 Task: Add the task  Create a new online platform for online cooking classes to the section Feature Flagging Sprint in the project AutoDesk and add a Due Date to the respective task as 2024/05/15
Action: Mouse moved to (1158, 450)
Screenshot: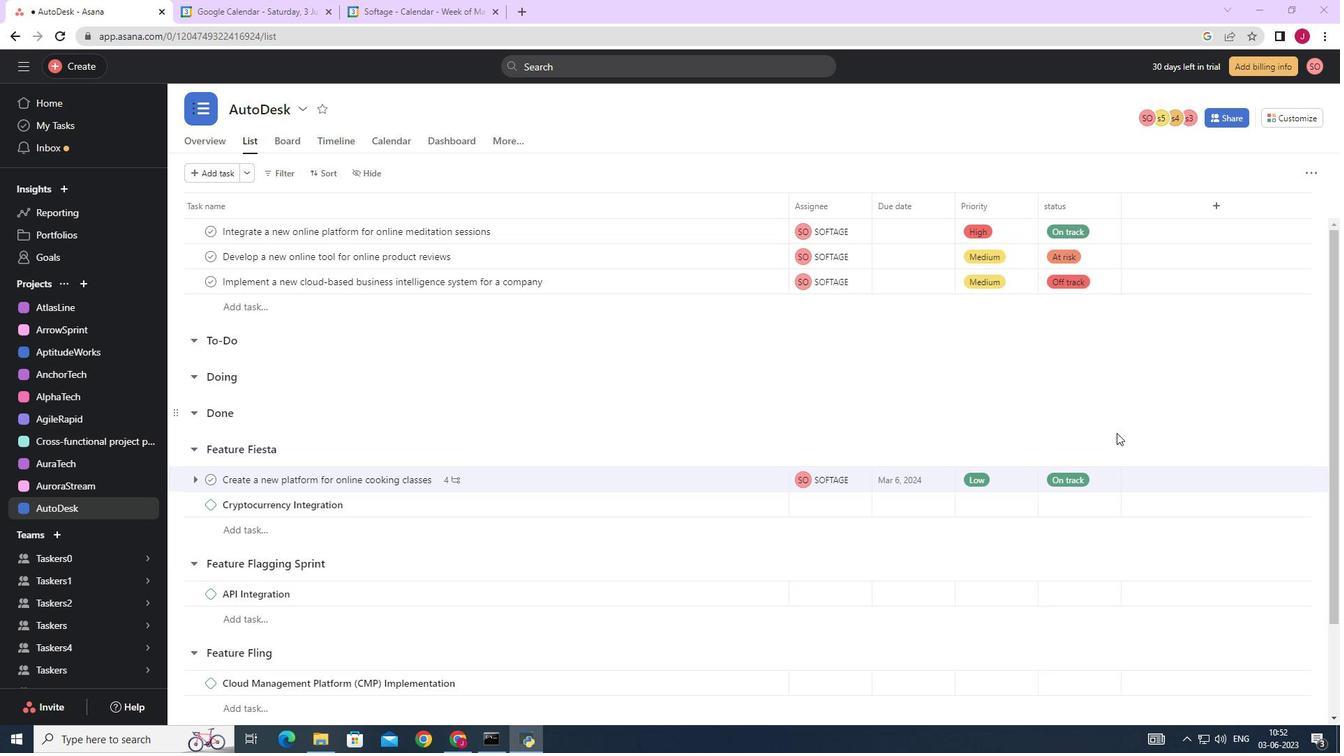 
Action: Mouse scrolled (1158, 449) with delta (0, 0)
Screenshot: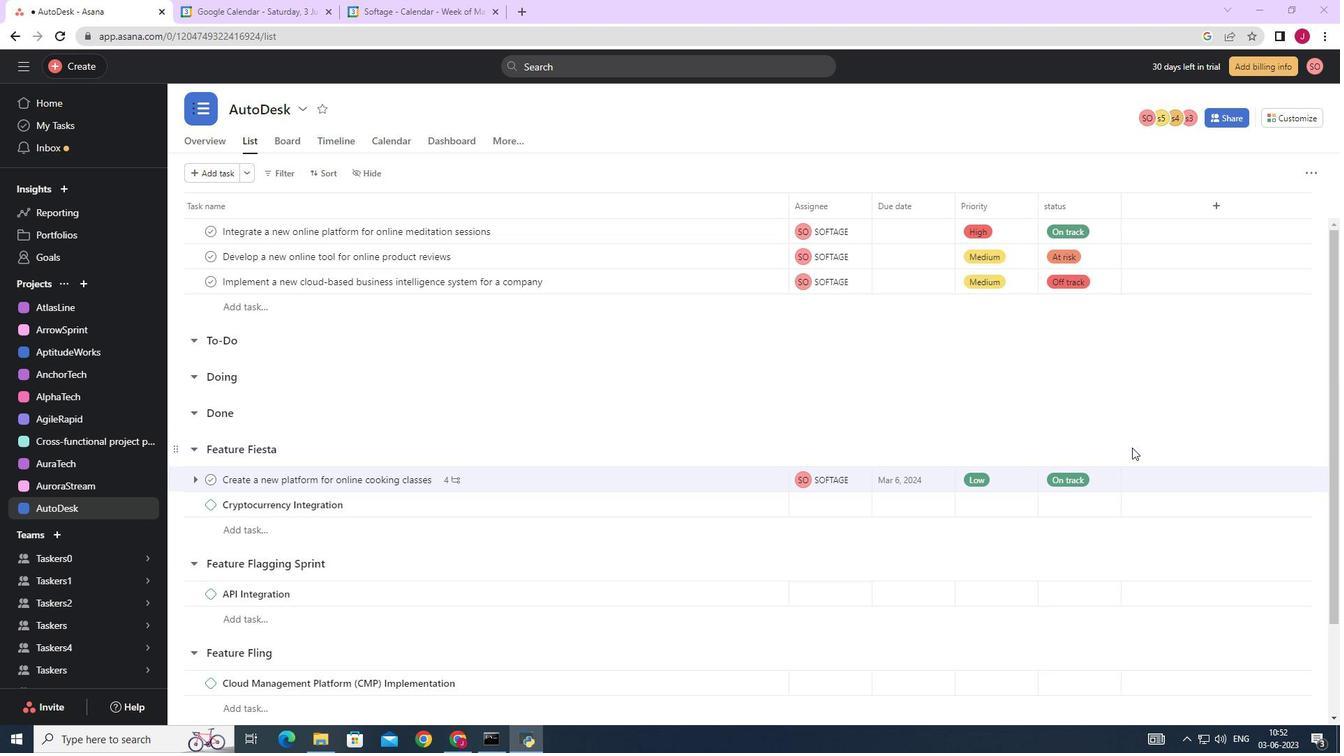 
Action: Mouse moved to (1158, 450)
Screenshot: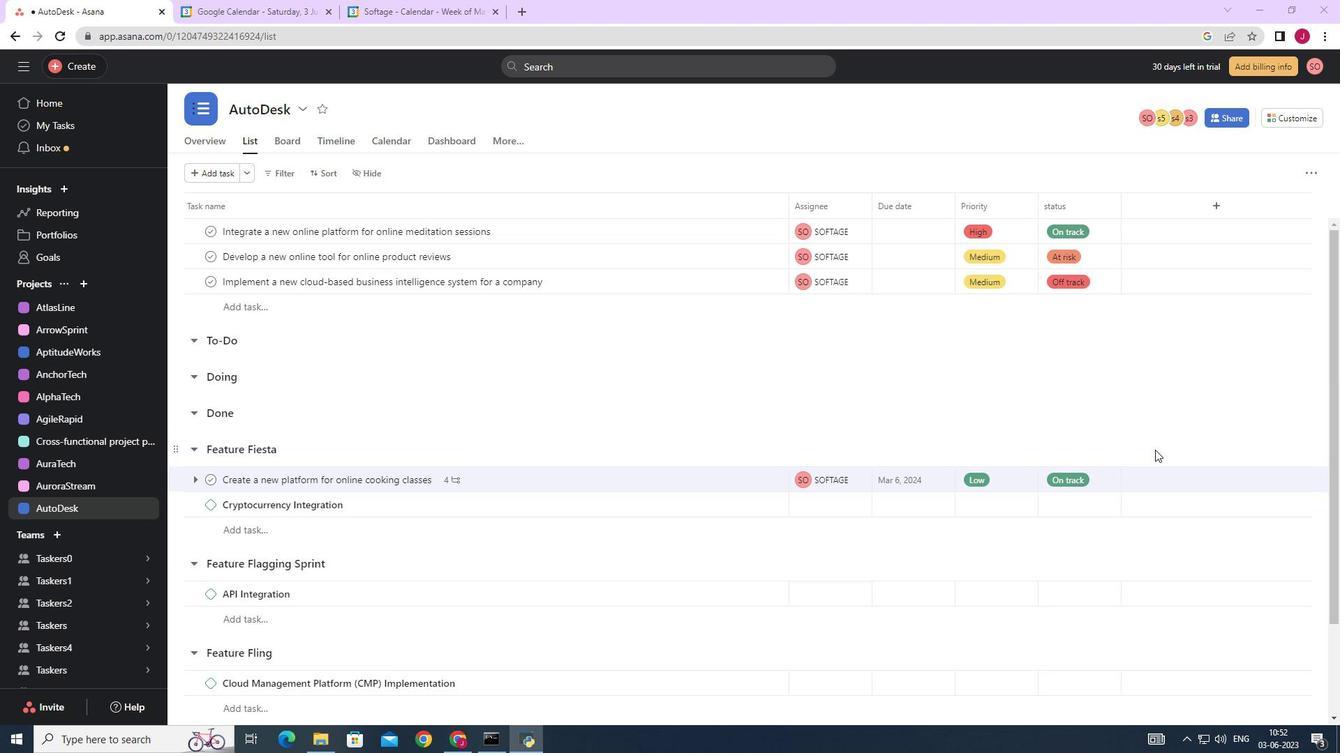 
Action: Mouse scrolled (1158, 449) with delta (0, 0)
Screenshot: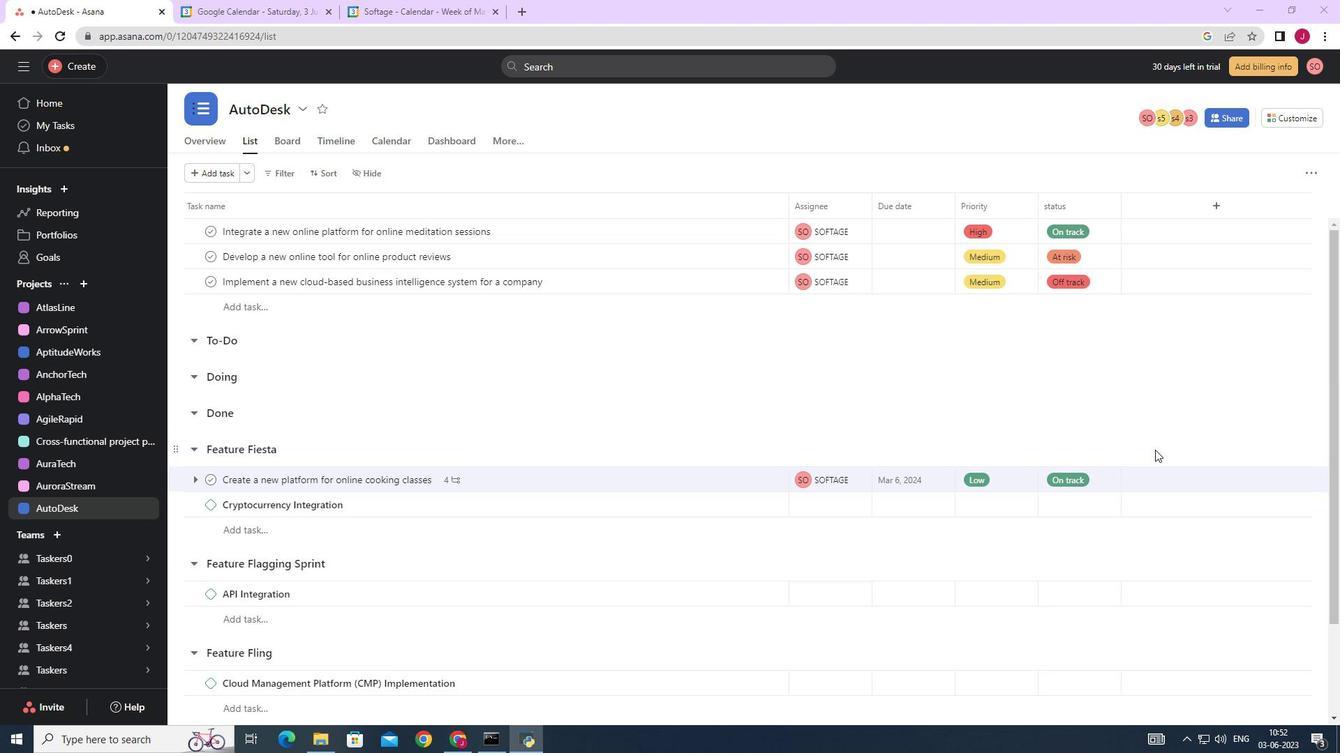 
Action: Mouse moved to (1148, 448)
Screenshot: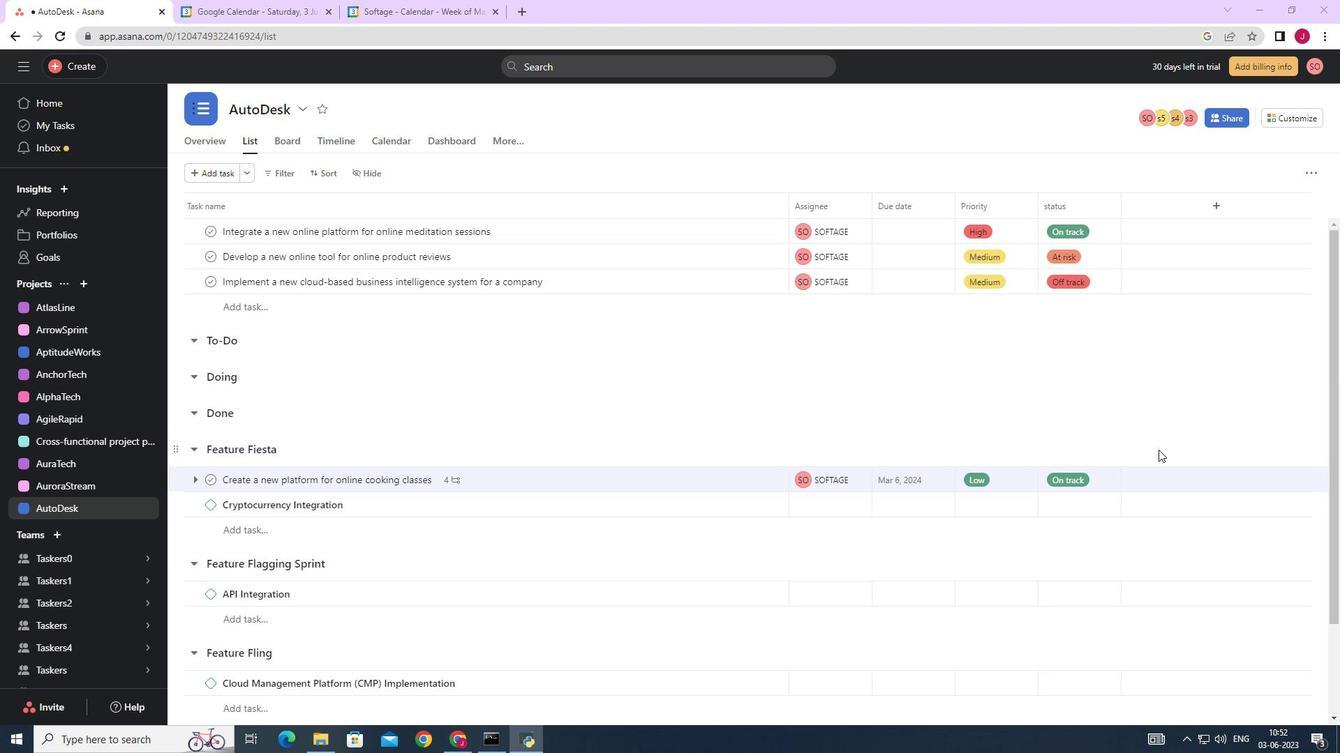 
Action: Mouse scrolled (1150, 448) with delta (0, 0)
Screenshot: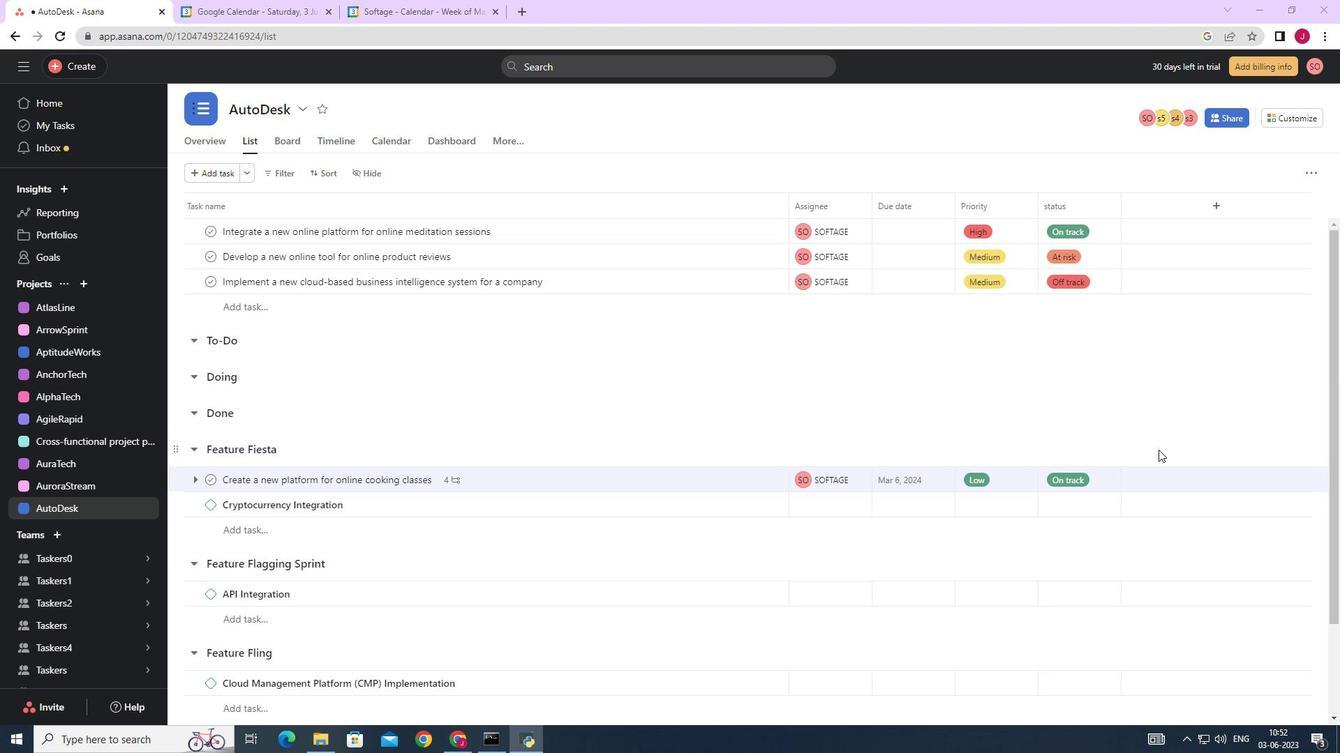 
Action: Mouse moved to (976, 423)
Screenshot: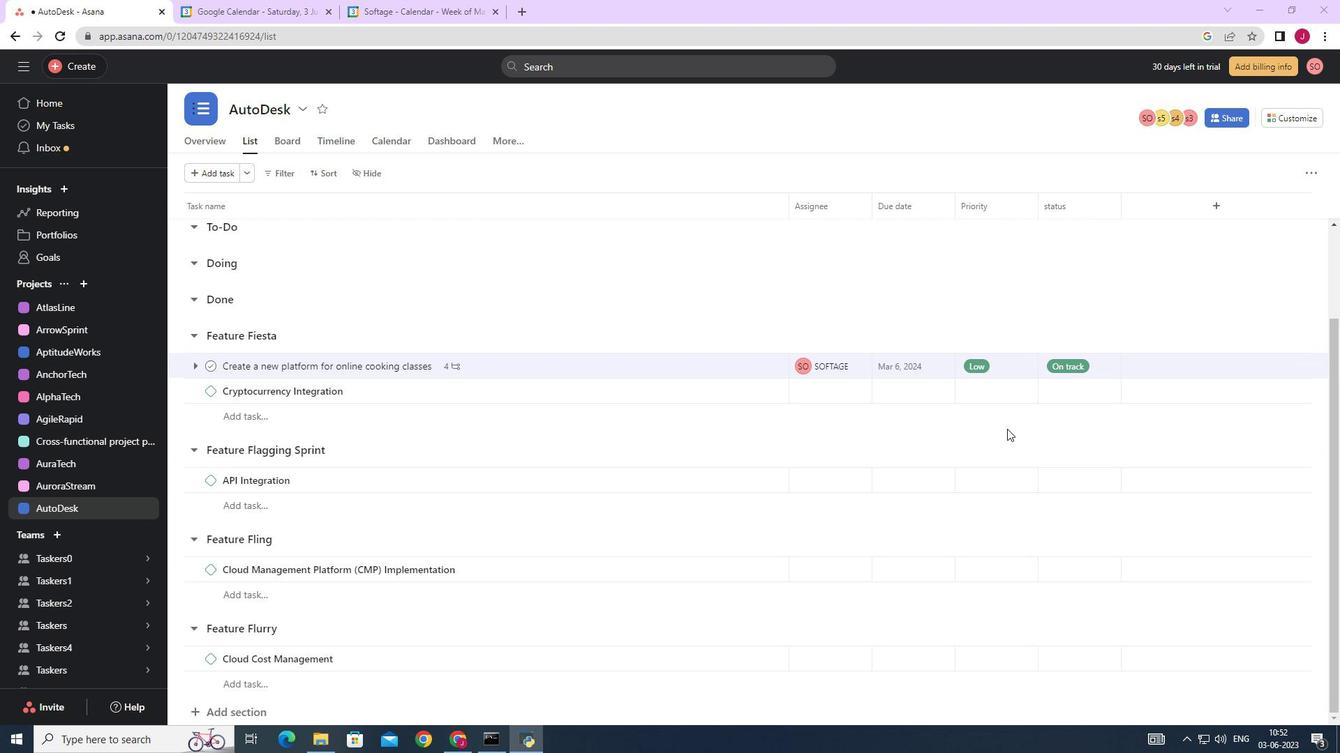 
Action: Mouse scrolled (976, 424) with delta (0, 0)
Screenshot: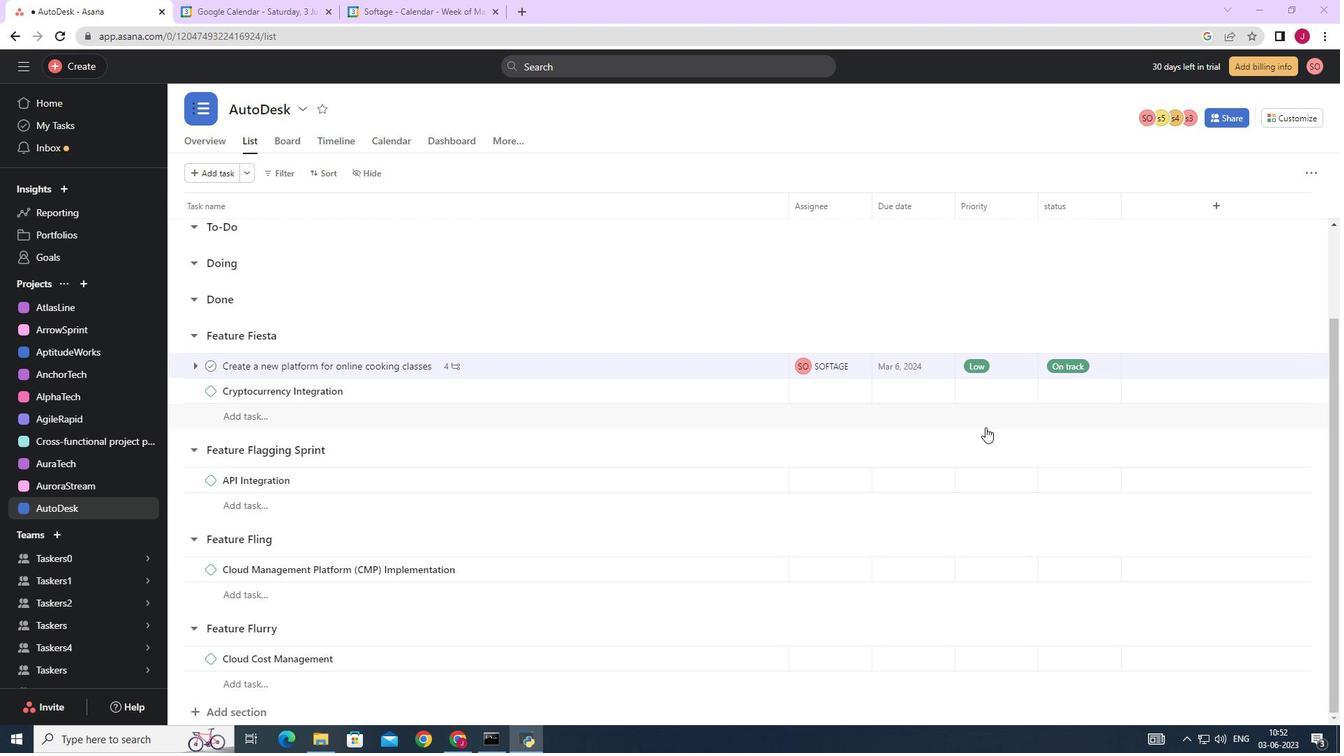 
Action: Mouse moved to (975, 423)
Screenshot: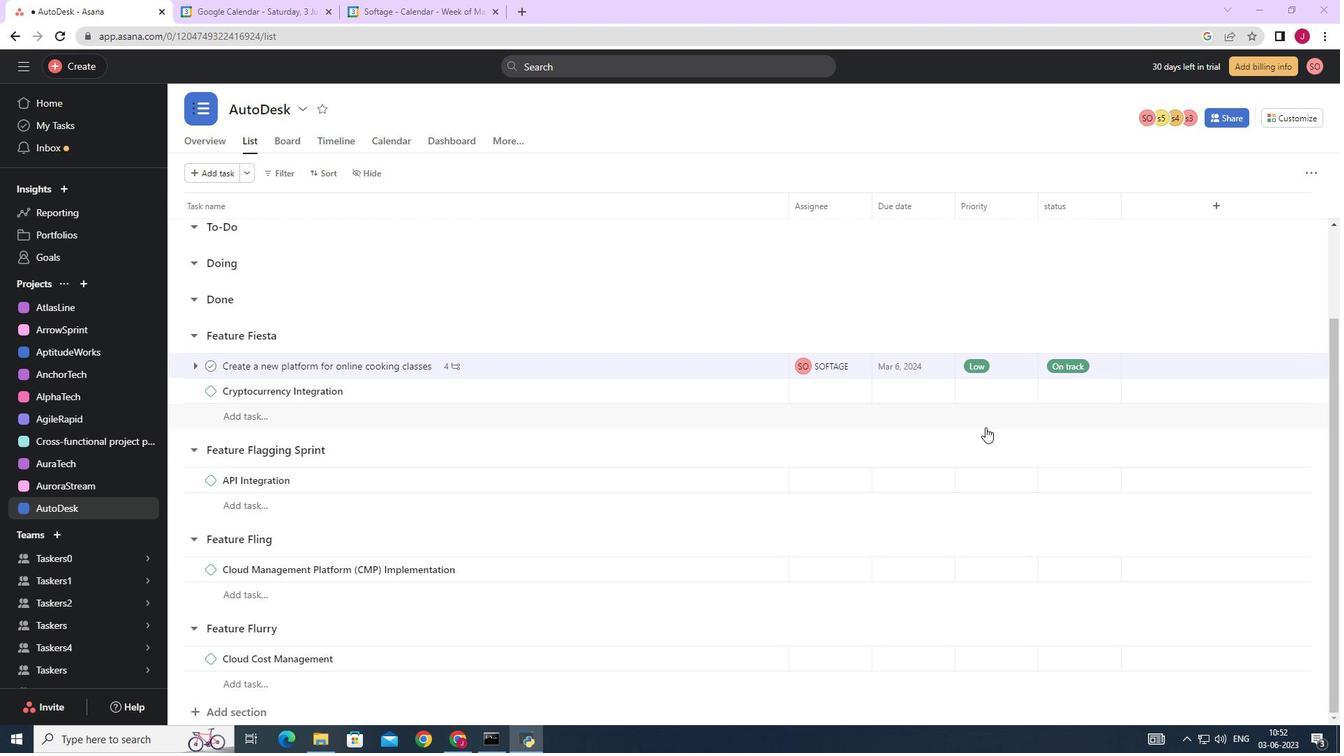 
Action: Mouse scrolled (975, 424) with delta (0, 0)
Screenshot: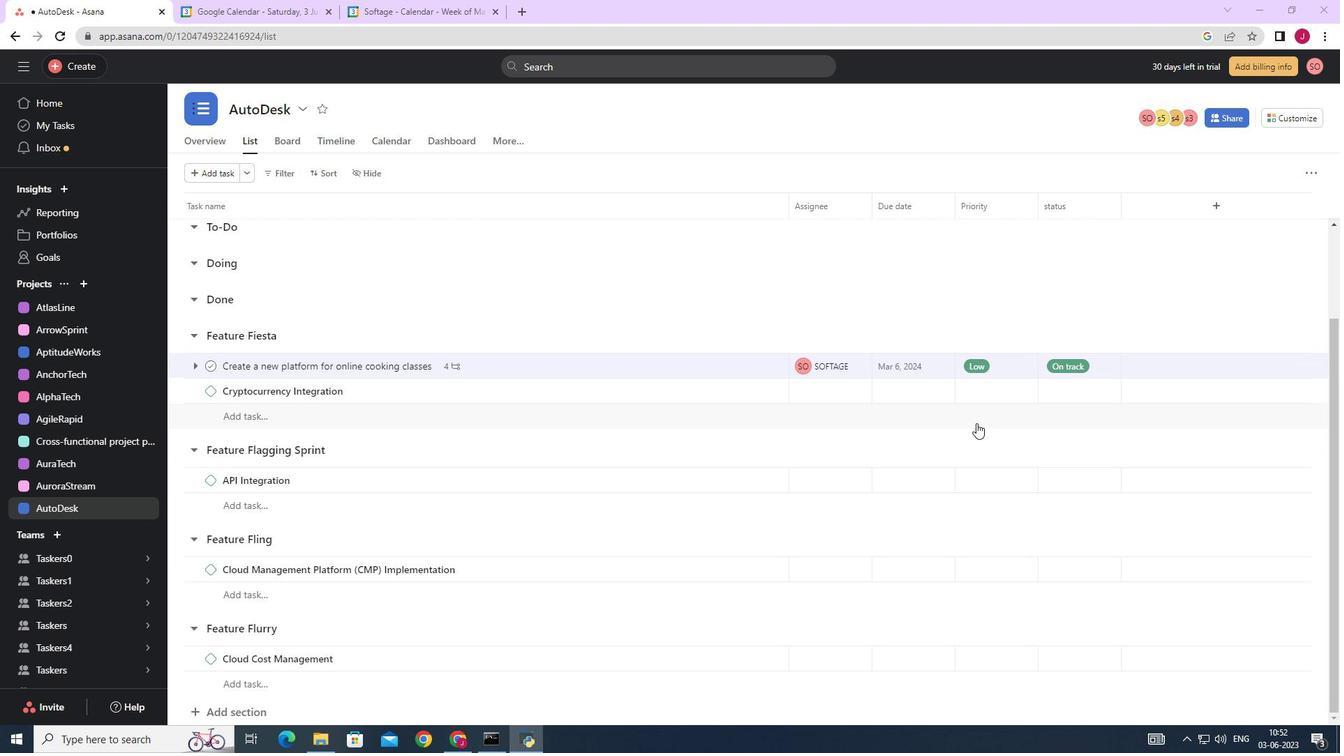 
Action: Mouse scrolled (975, 424) with delta (0, 0)
Screenshot: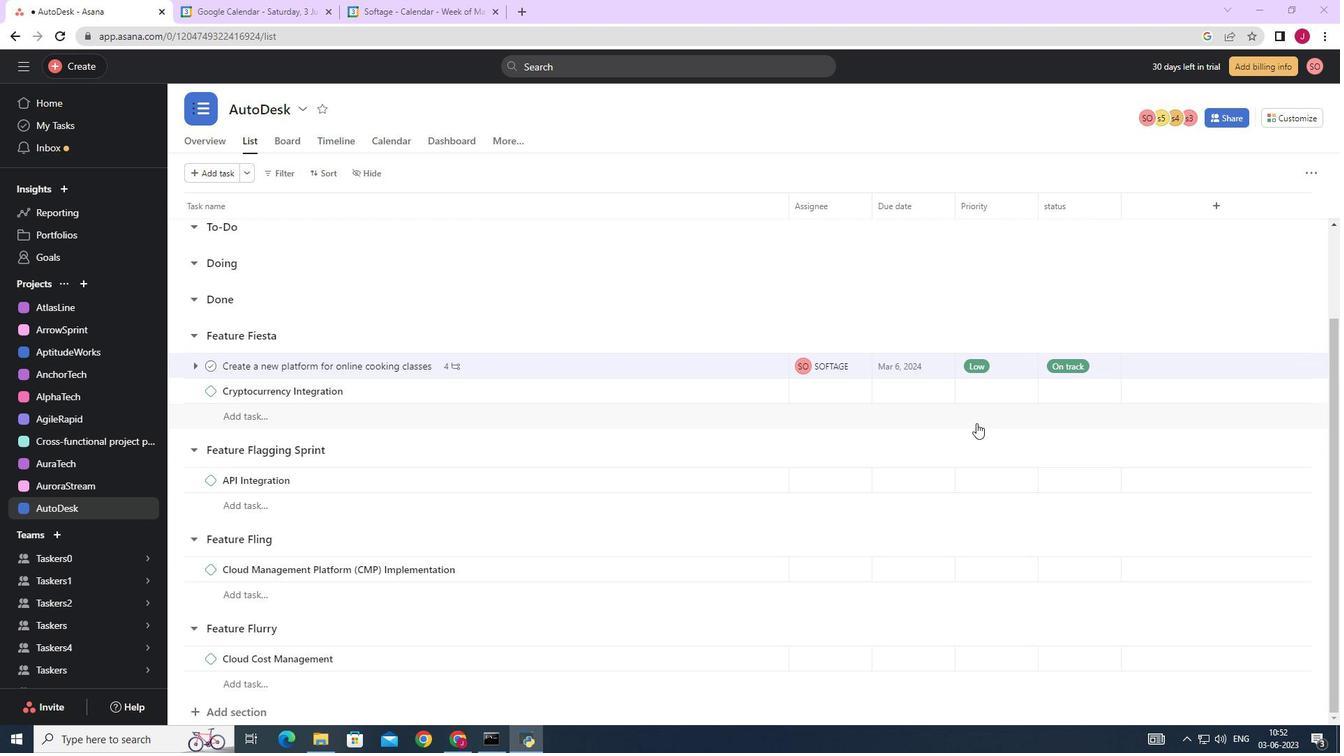 
Action: Mouse moved to (751, 480)
Screenshot: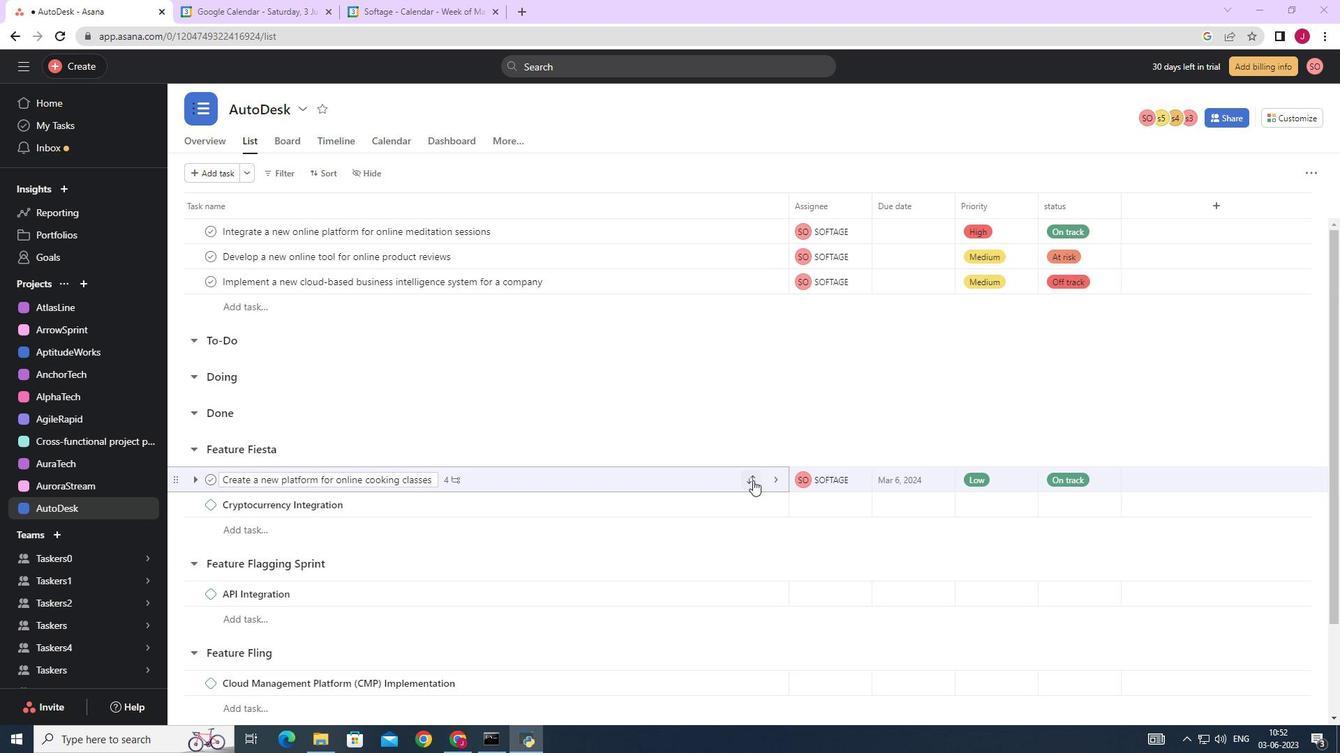 
Action: Mouse pressed left at (751, 480)
Screenshot: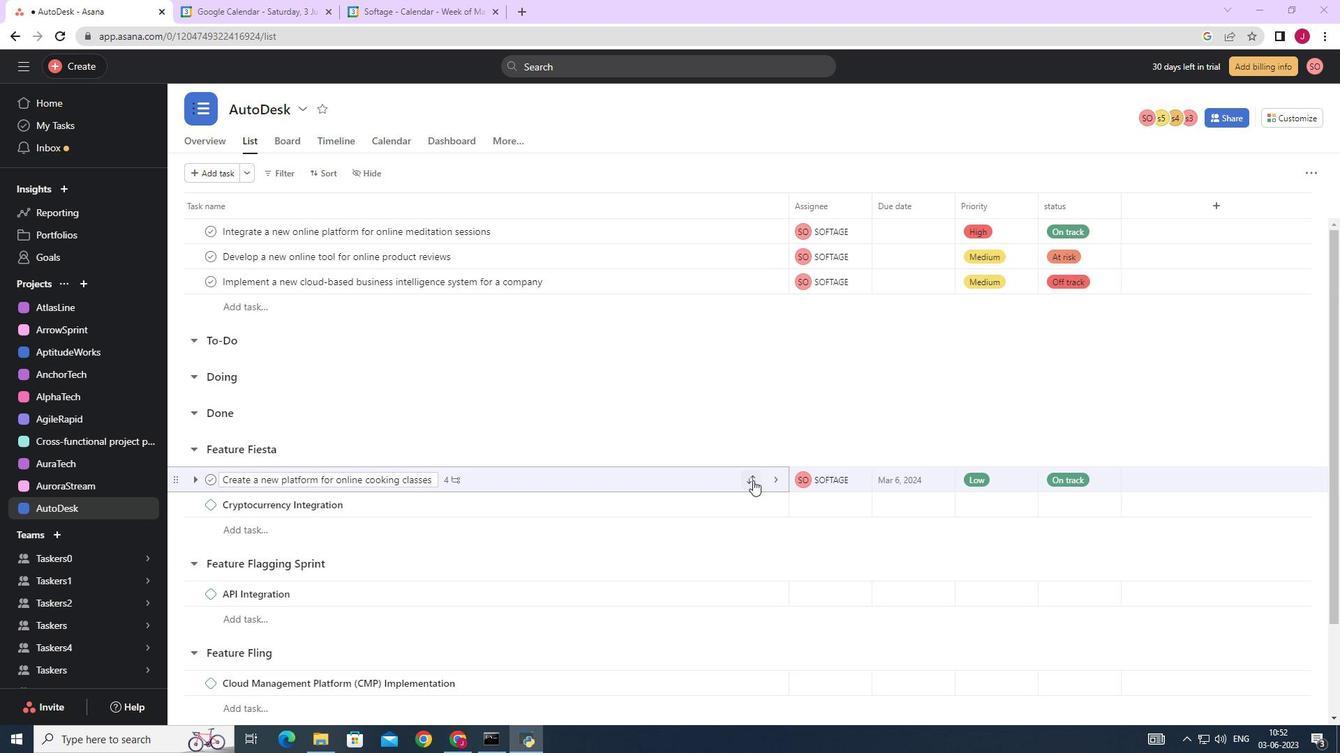 
Action: Mouse moved to (692, 406)
Screenshot: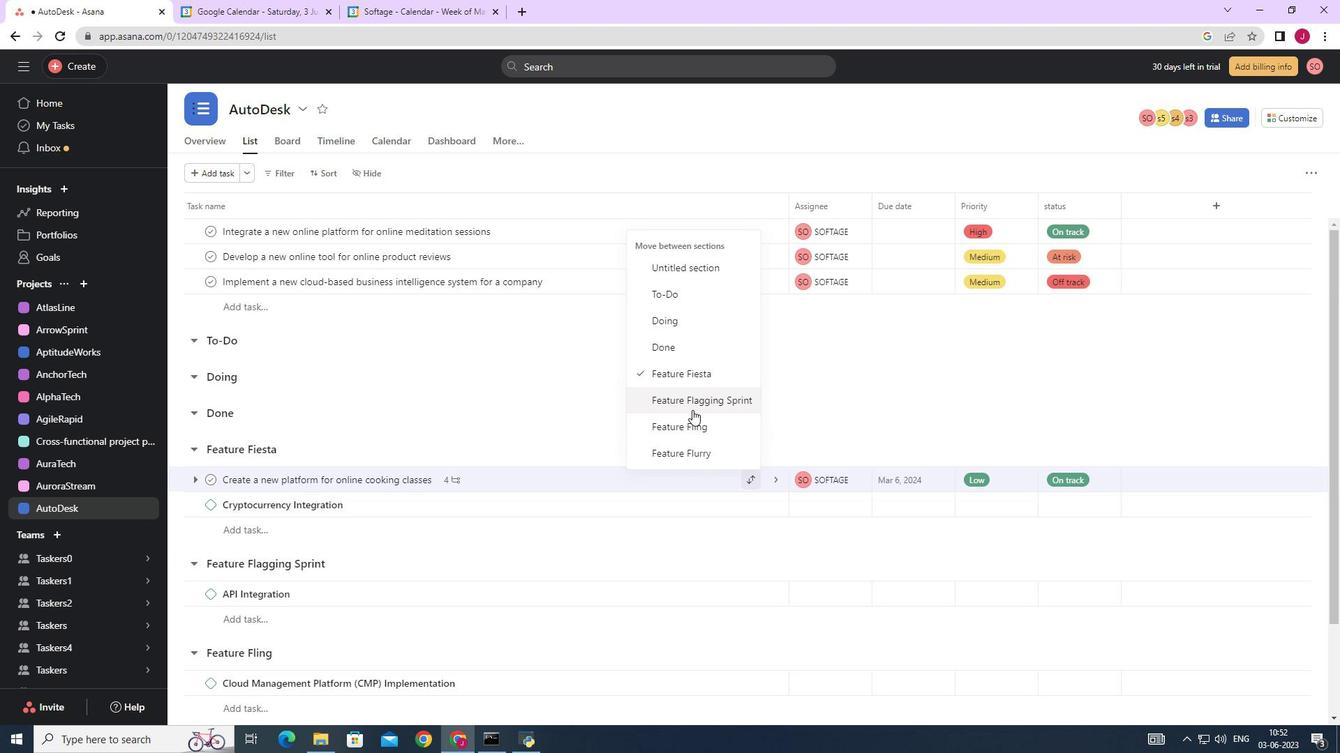 
Action: Mouse pressed left at (692, 406)
Screenshot: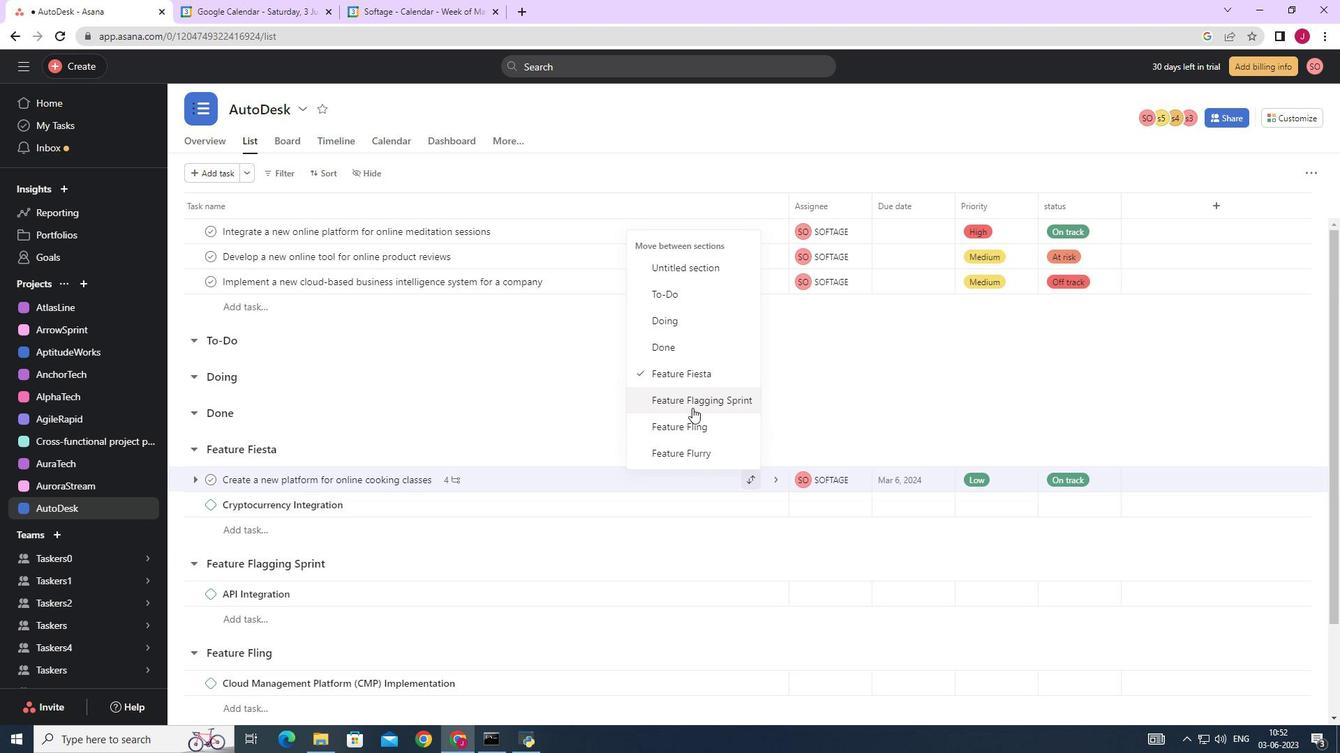 
Action: Mouse moved to (945, 564)
Screenshot: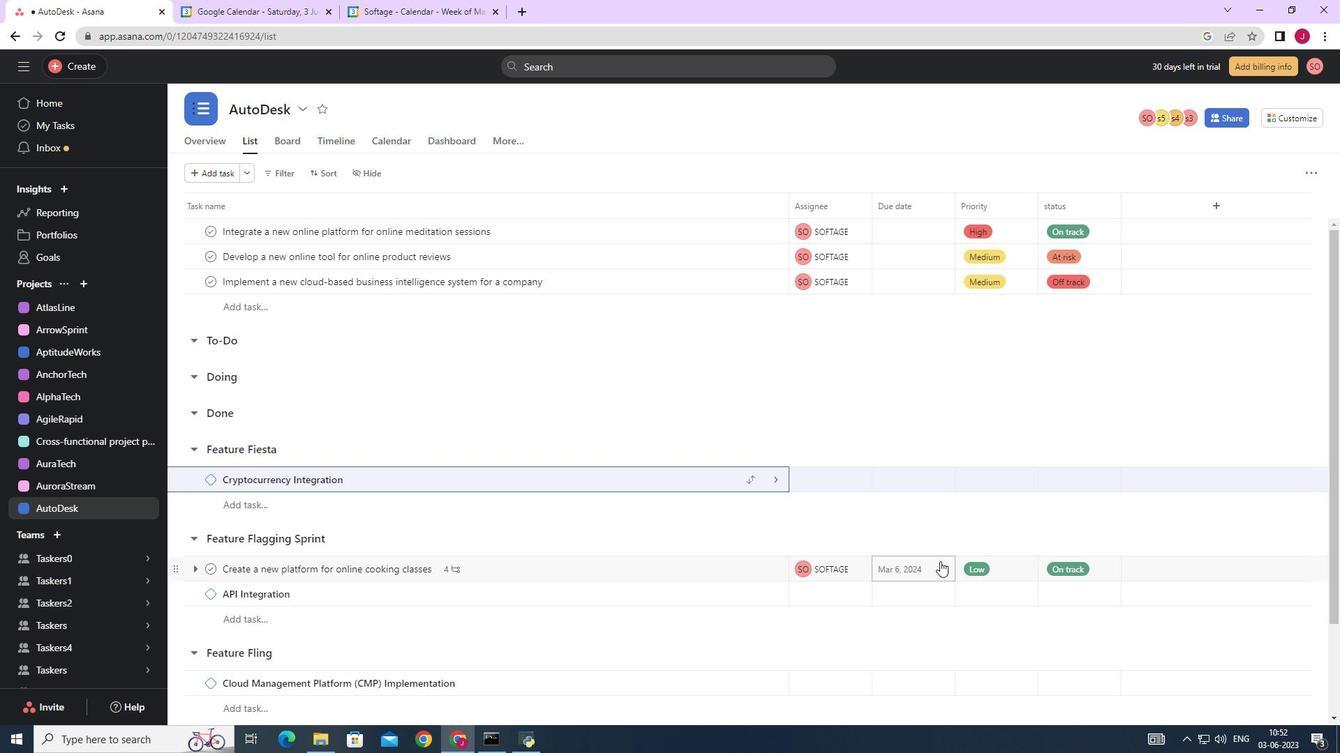 
Action: Mouse pressed left at (945, 564)
Screenshot: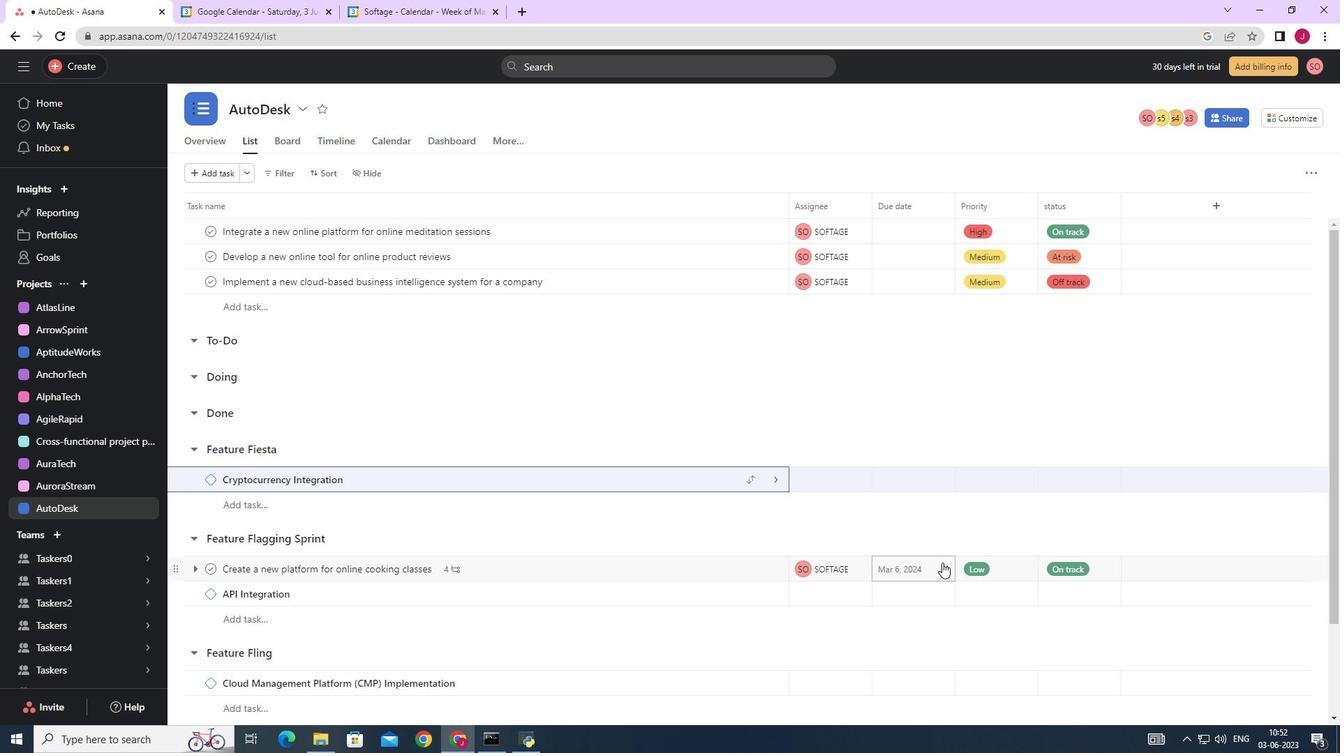 
Action: Mouse moved to (908, 573)
Screenshot: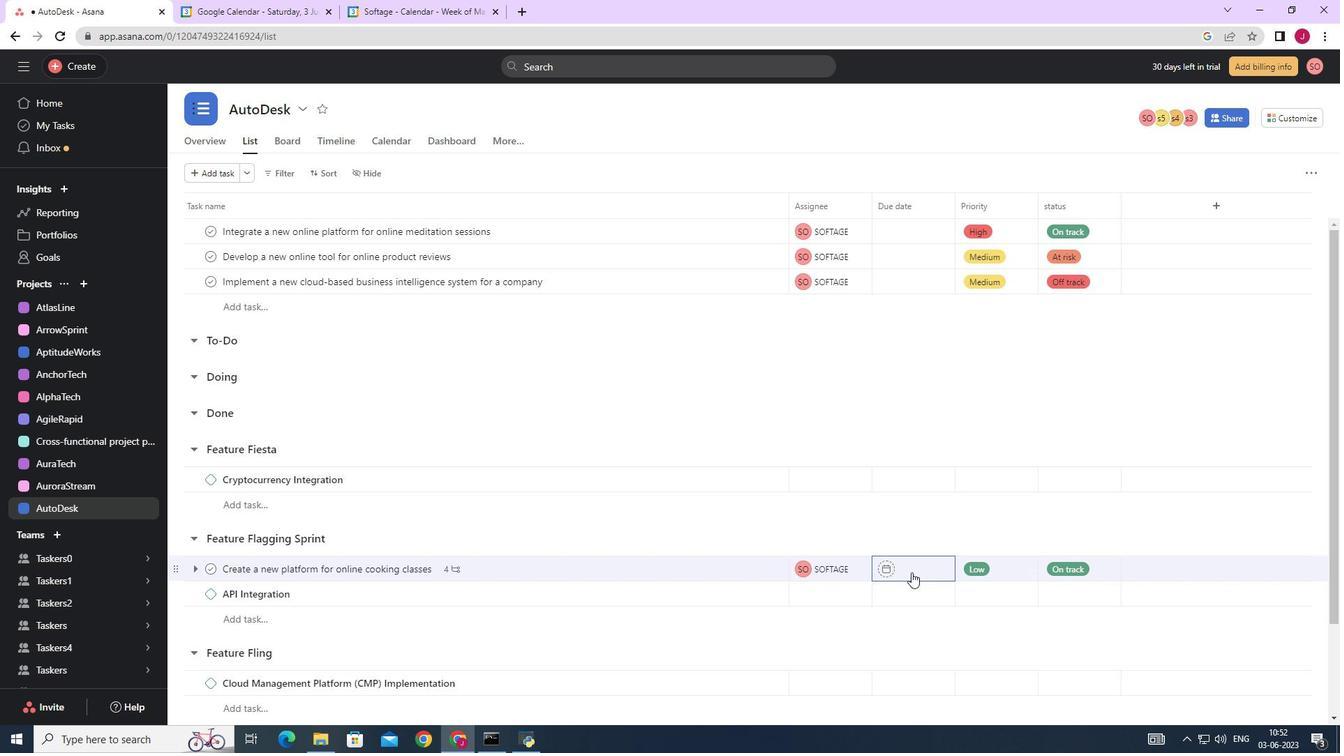
Action: Mouse pressed left at (908, 573)
Screenshot: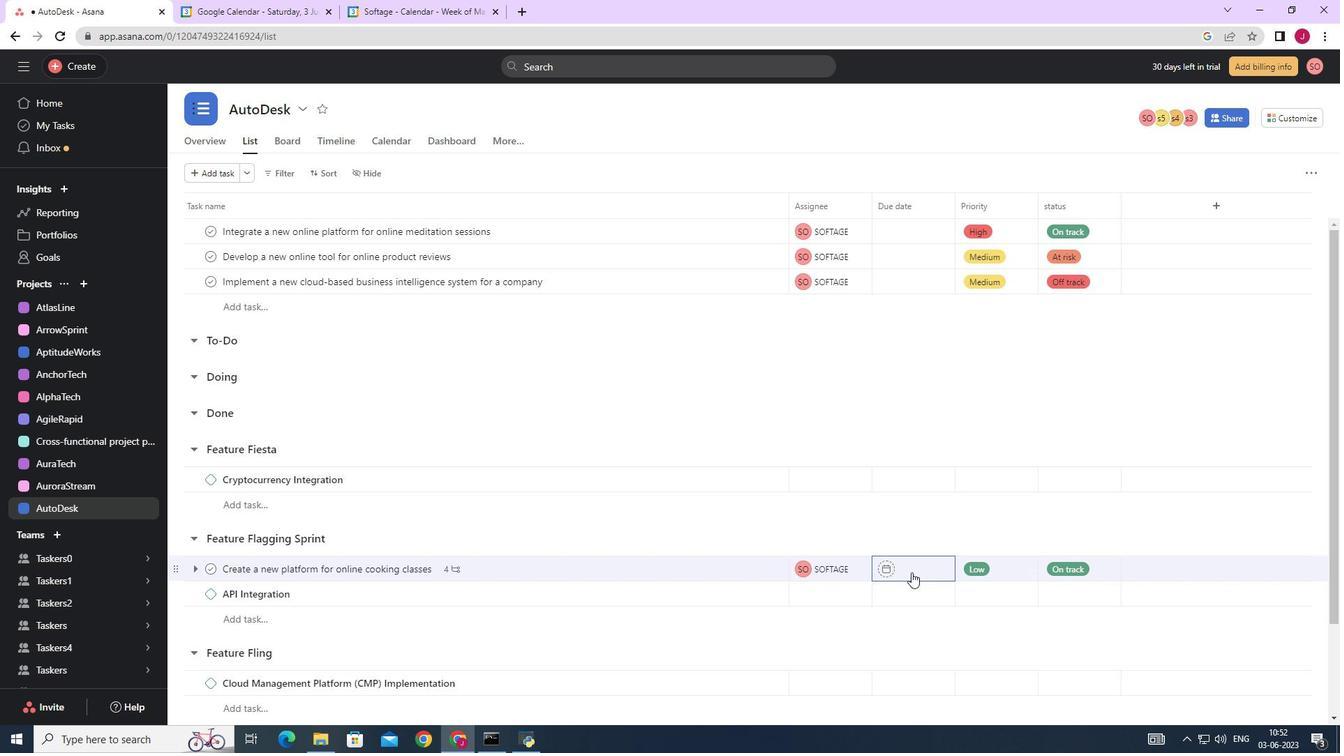 
Action: Mouse moved to (1051, 346)
Screenshot: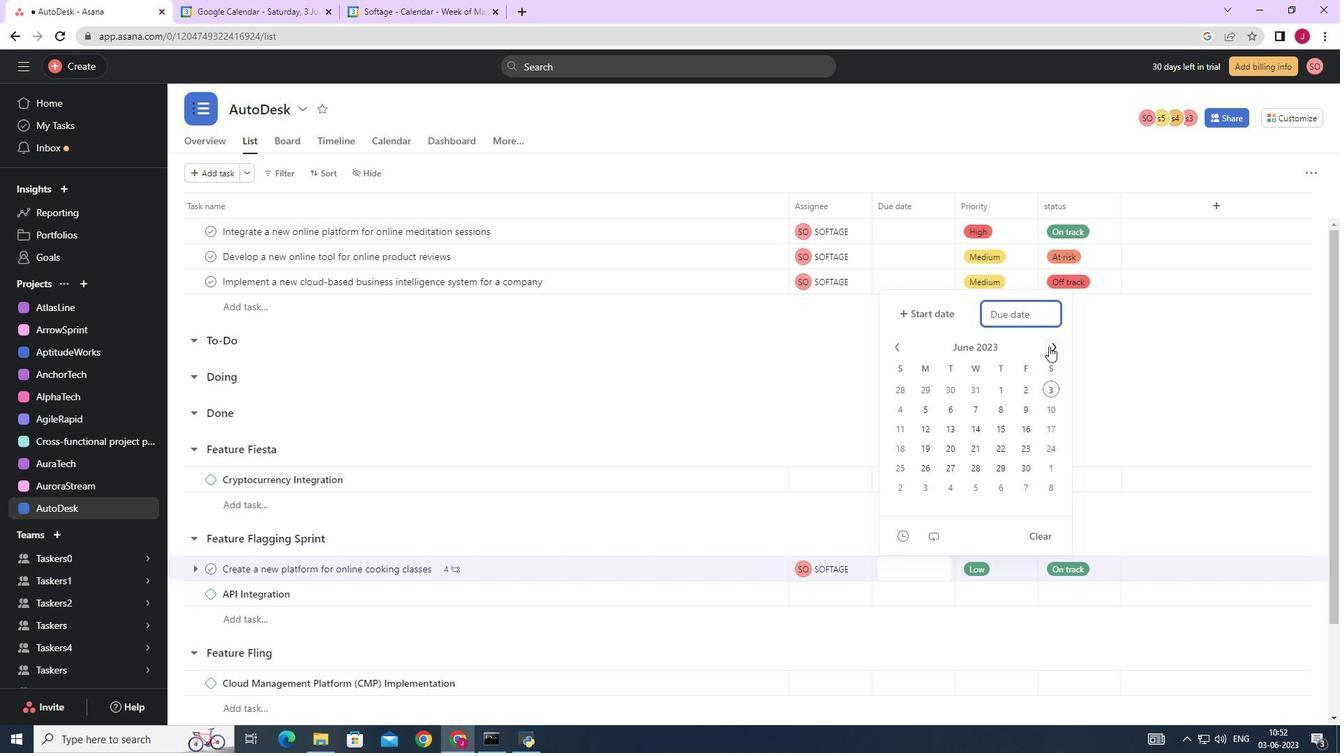 
Action: Mouse pressed left at (1051, 346)
Screenshot: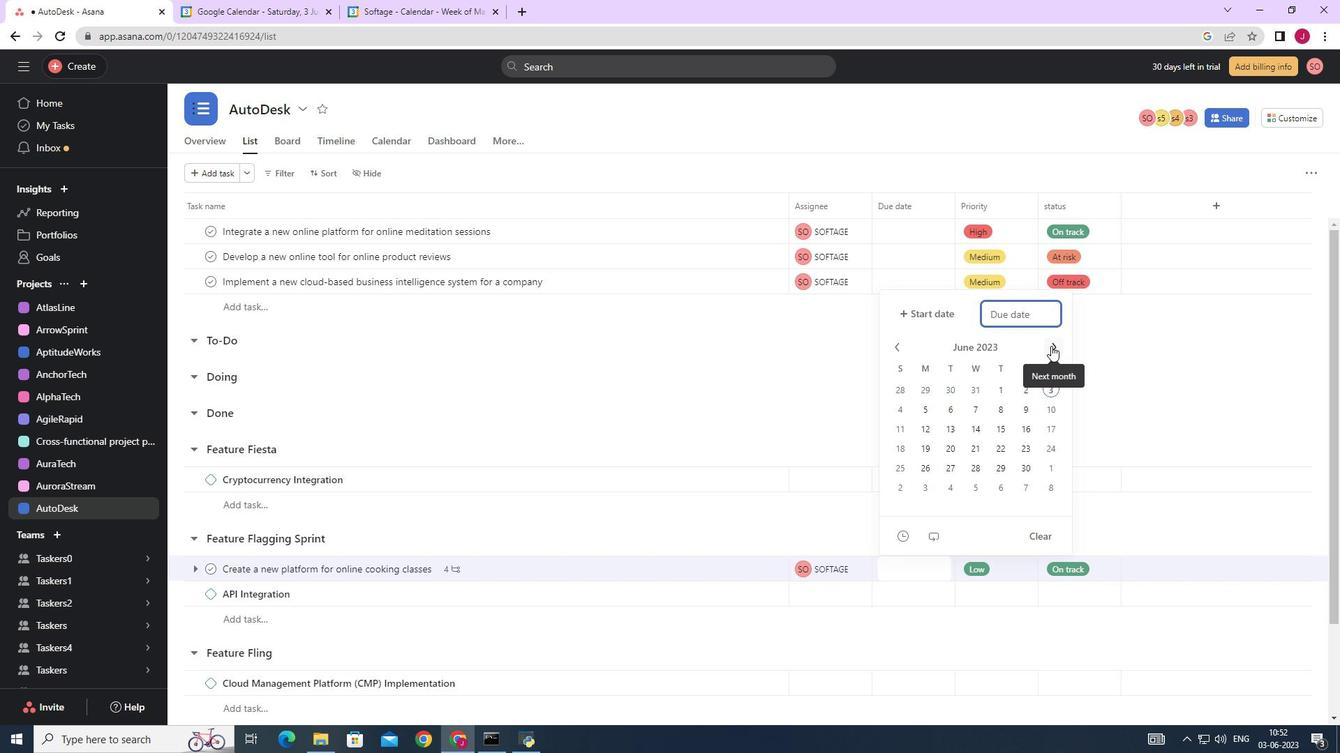 
Action: Mouse pressed left at (1051, 346)
Screenshot: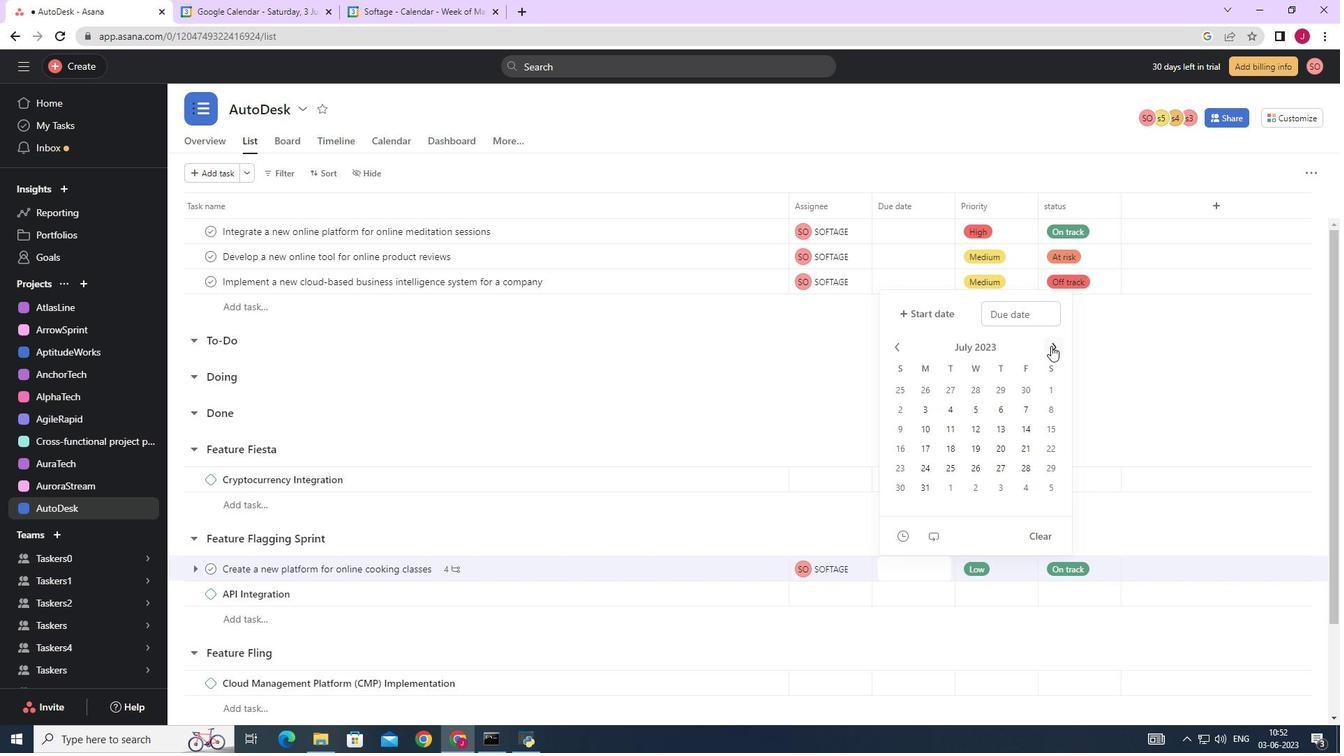 
Action: Mouse pressed left at (1051, 346)
Screenshot: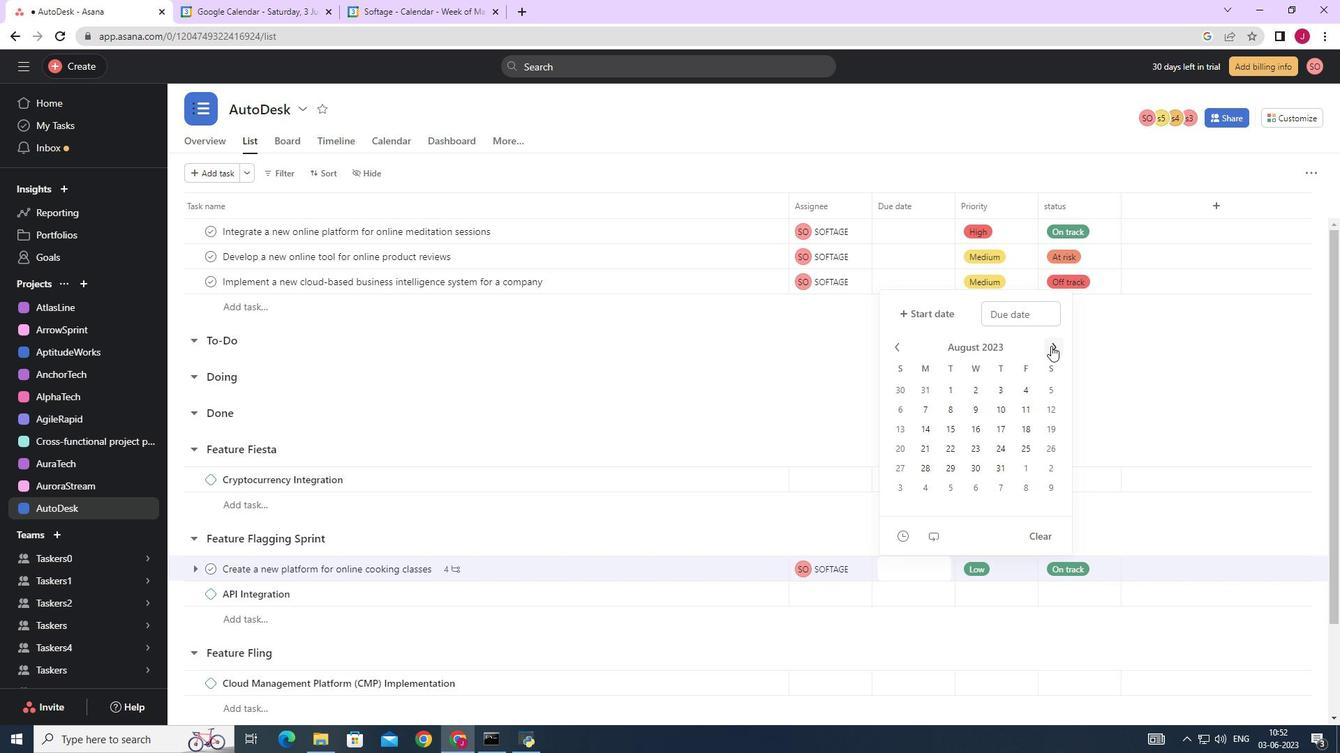 
Action: Mouse pressed left at (1051, 346)
Screenshot: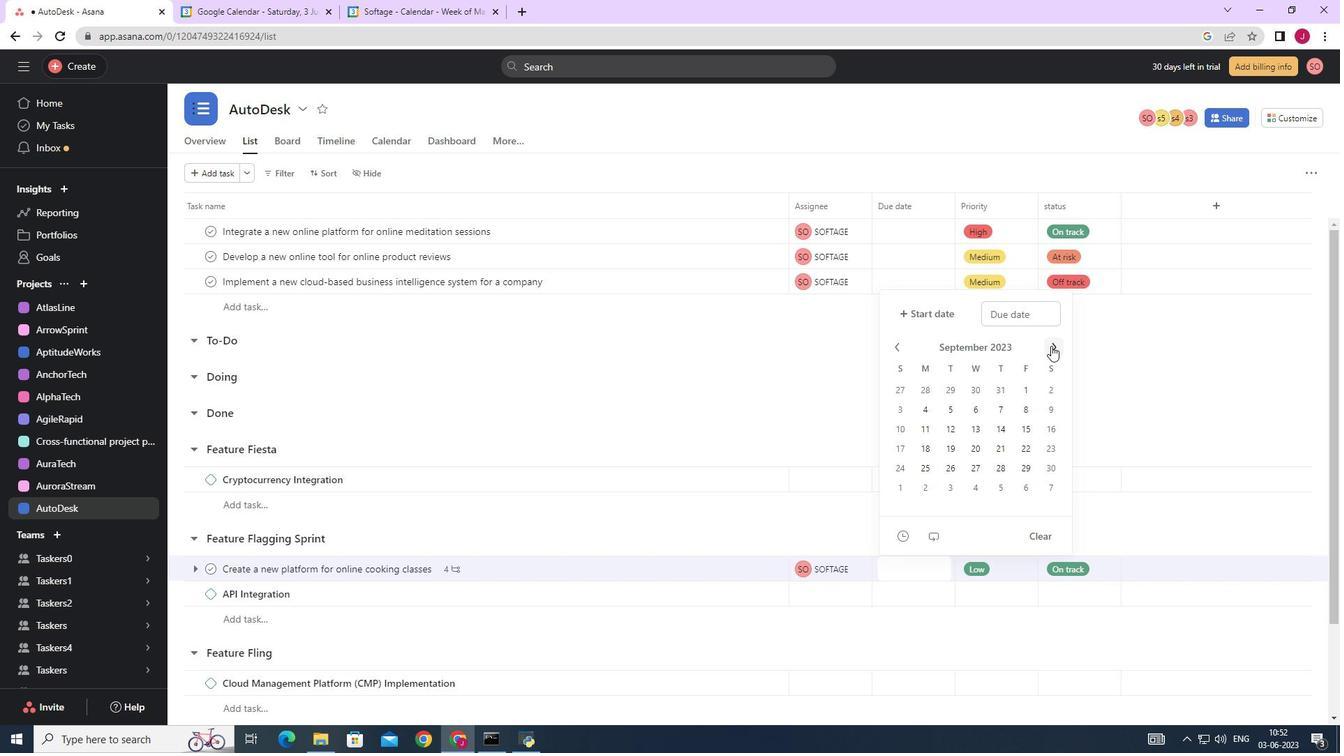 
Action: Mouse pressed left at (1051, 346)
Screenshot: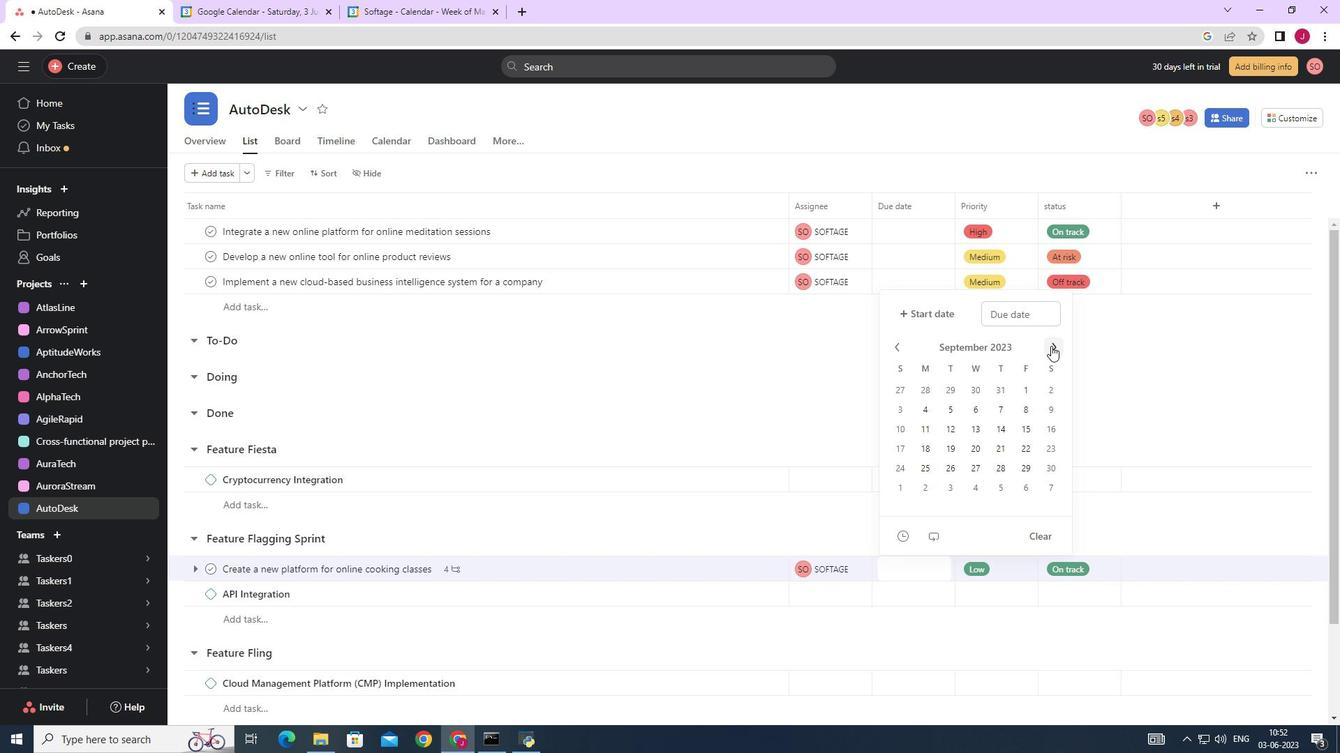 
Action: Mouse pressed left at (1051, 346)
Screenshot: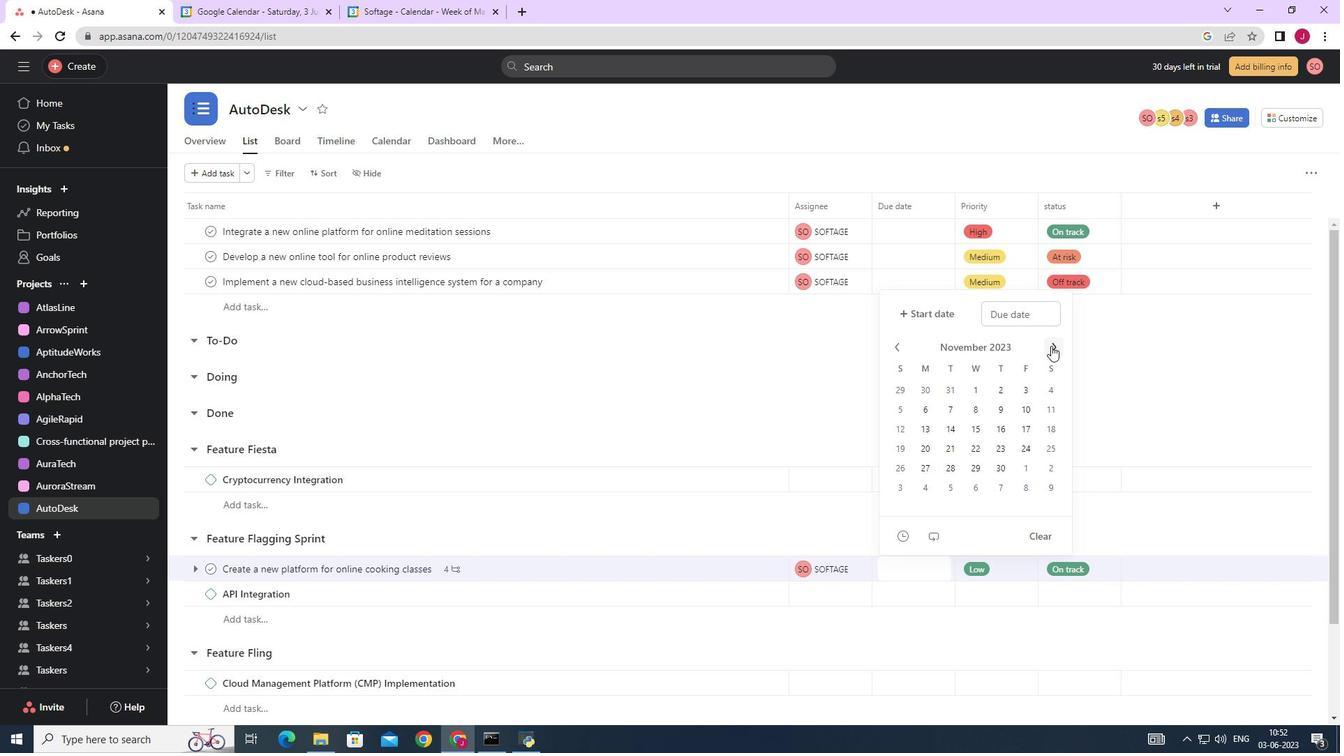 
Action: Mouse pressed left at (1051, 346)
Screenshot: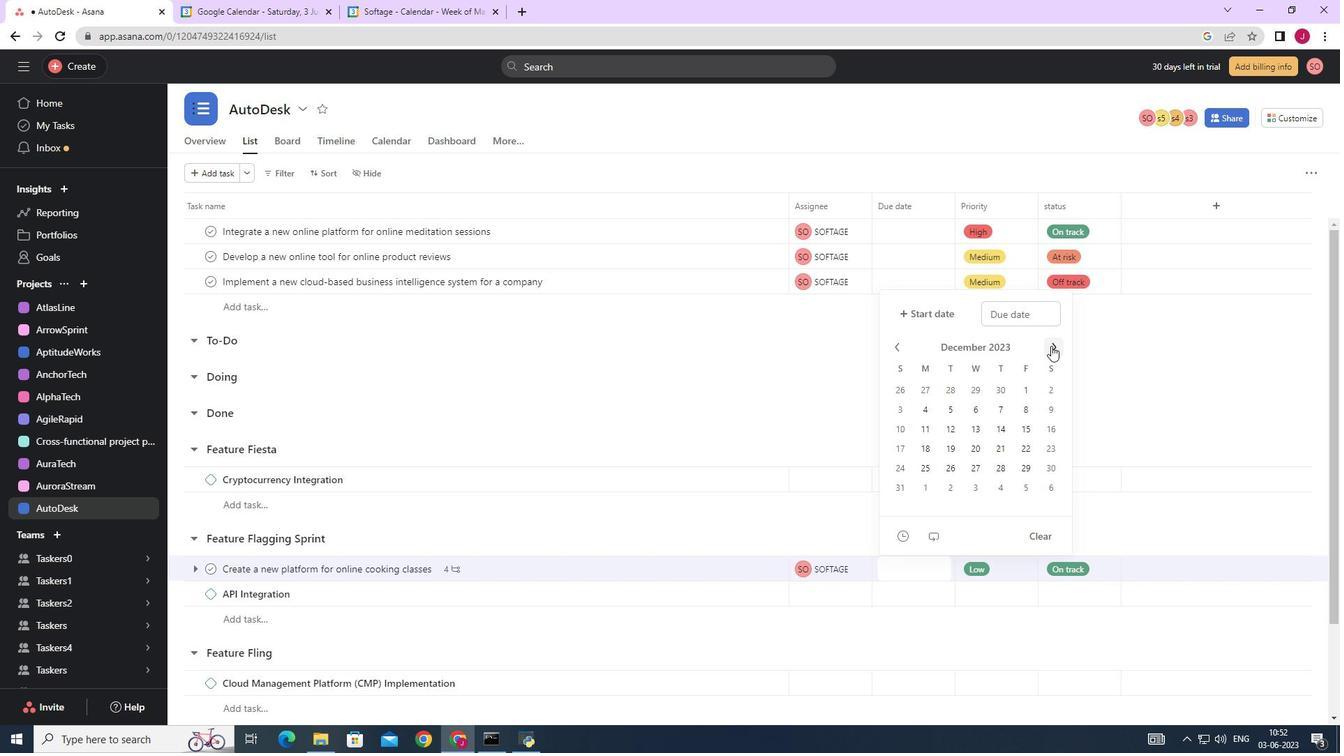 
Action: Mouse pressed left at (1051, 346)
Screenshot: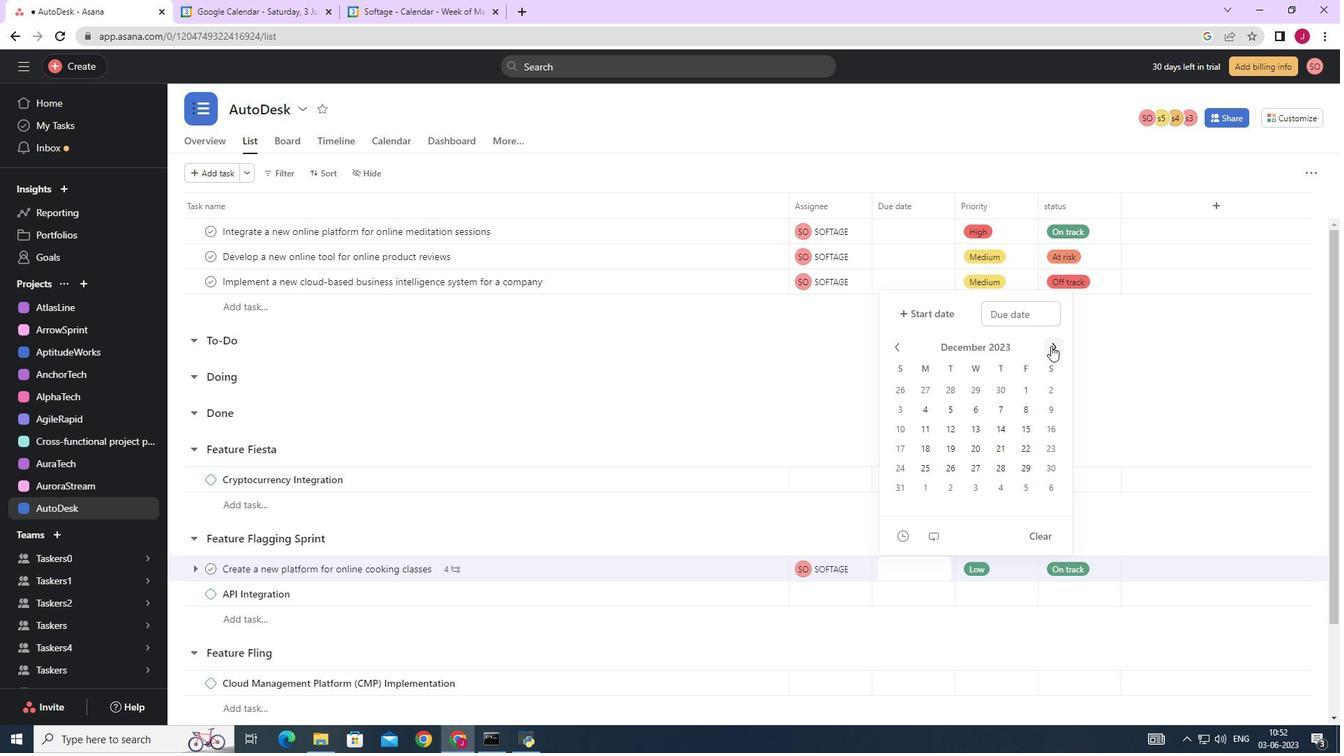 
Action: Mouse pressed left at (1051, 346)
Screenshot: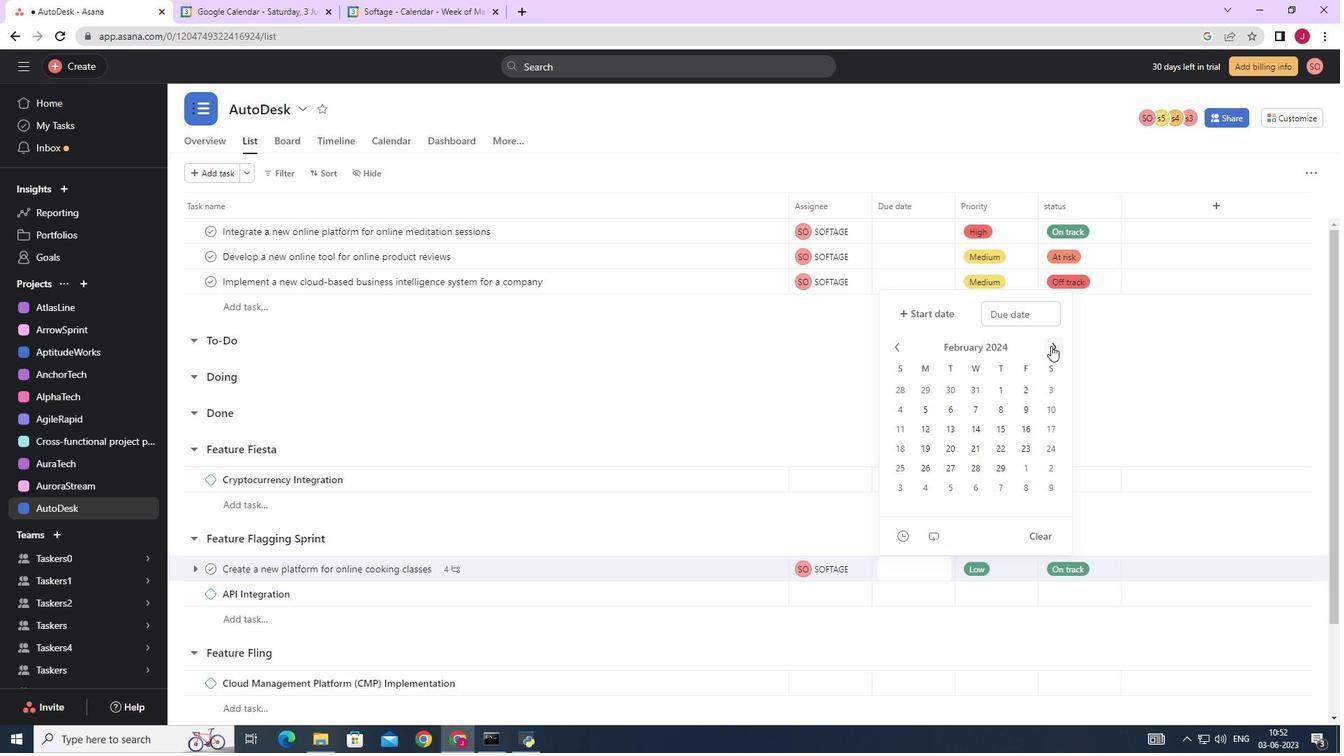 
Action: Mouse pressed left at (1051, 346)
Screenshot: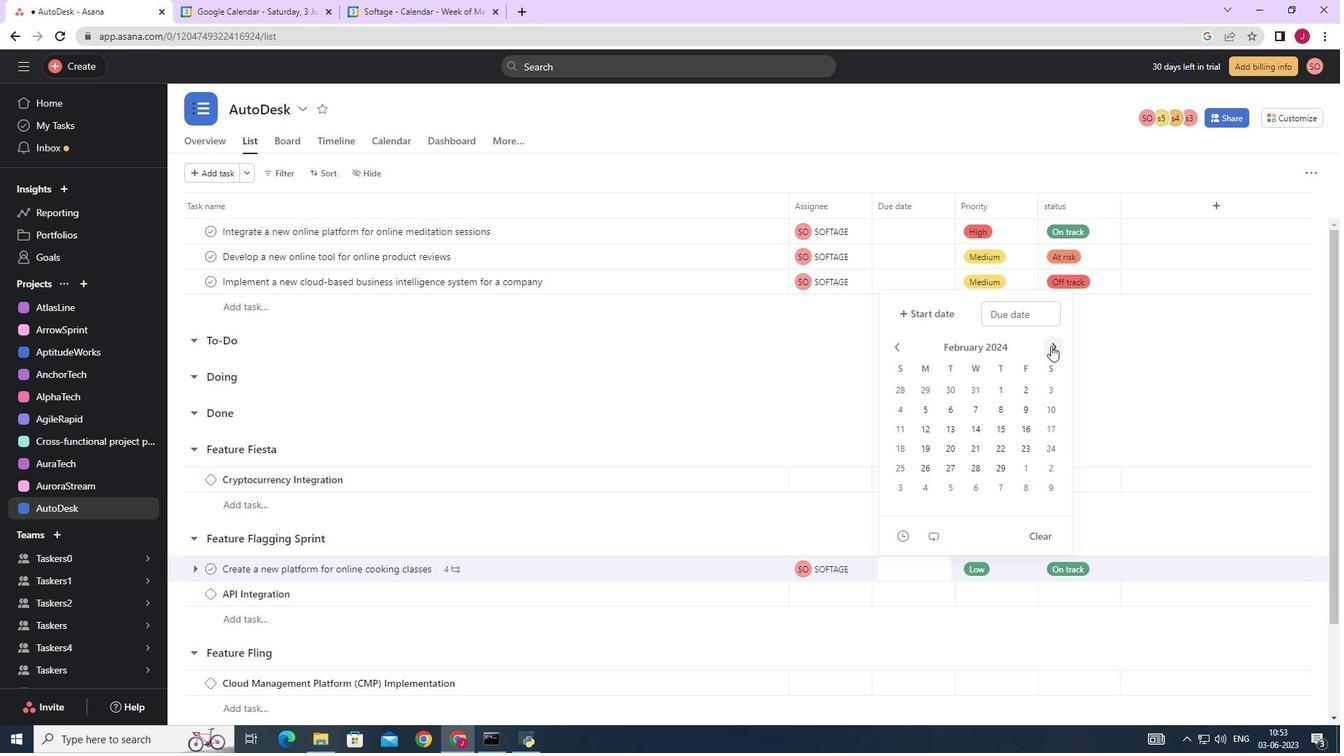 
Action: Mouse moved to (1051, 345)
Screenshot: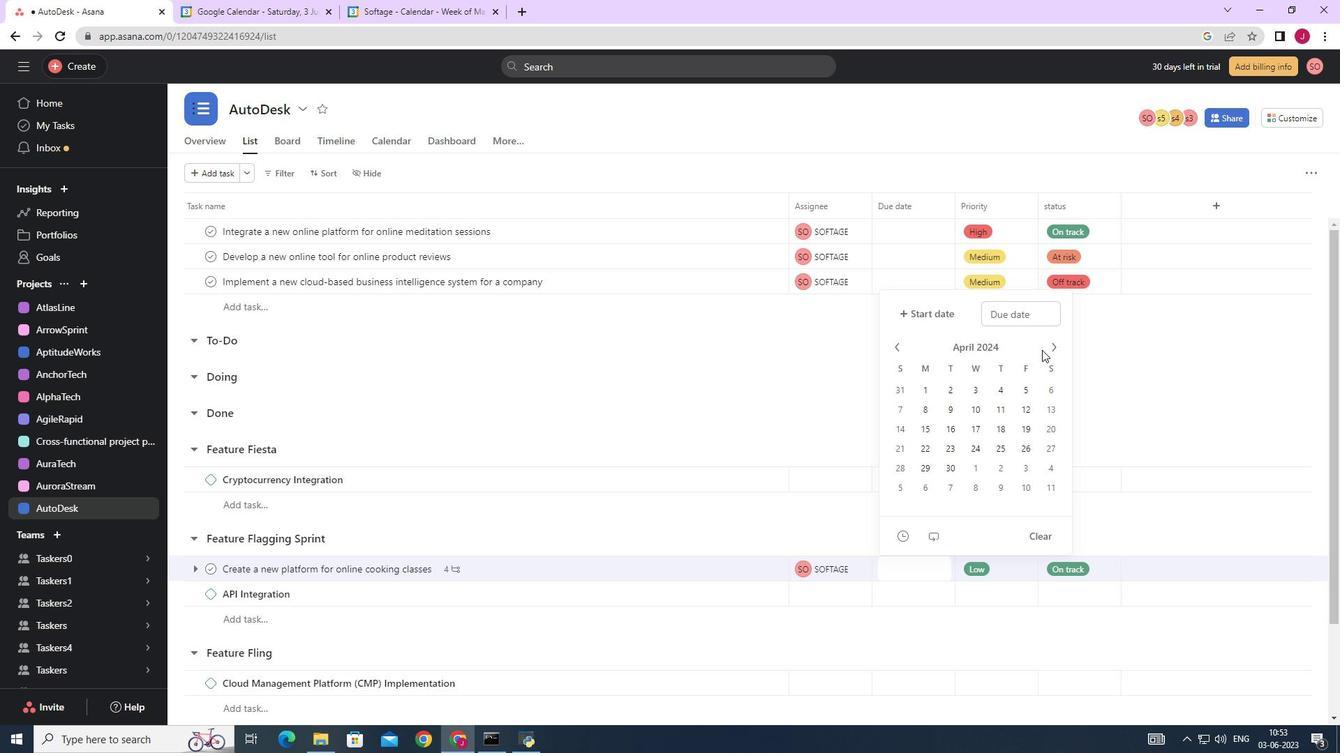 
Action: Mouse pressed left at (1051, 345)
Screenshot: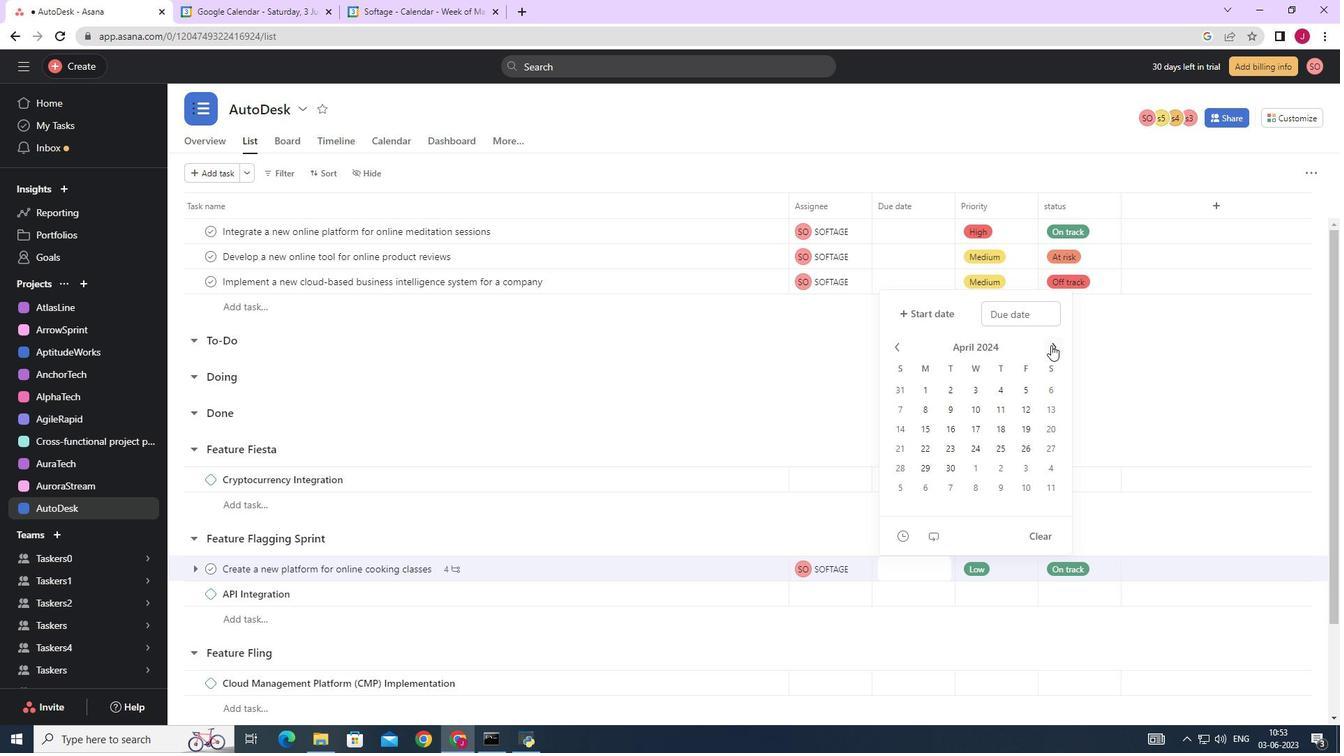 
Action: Mouse moved to (980, 430)
Screenshot: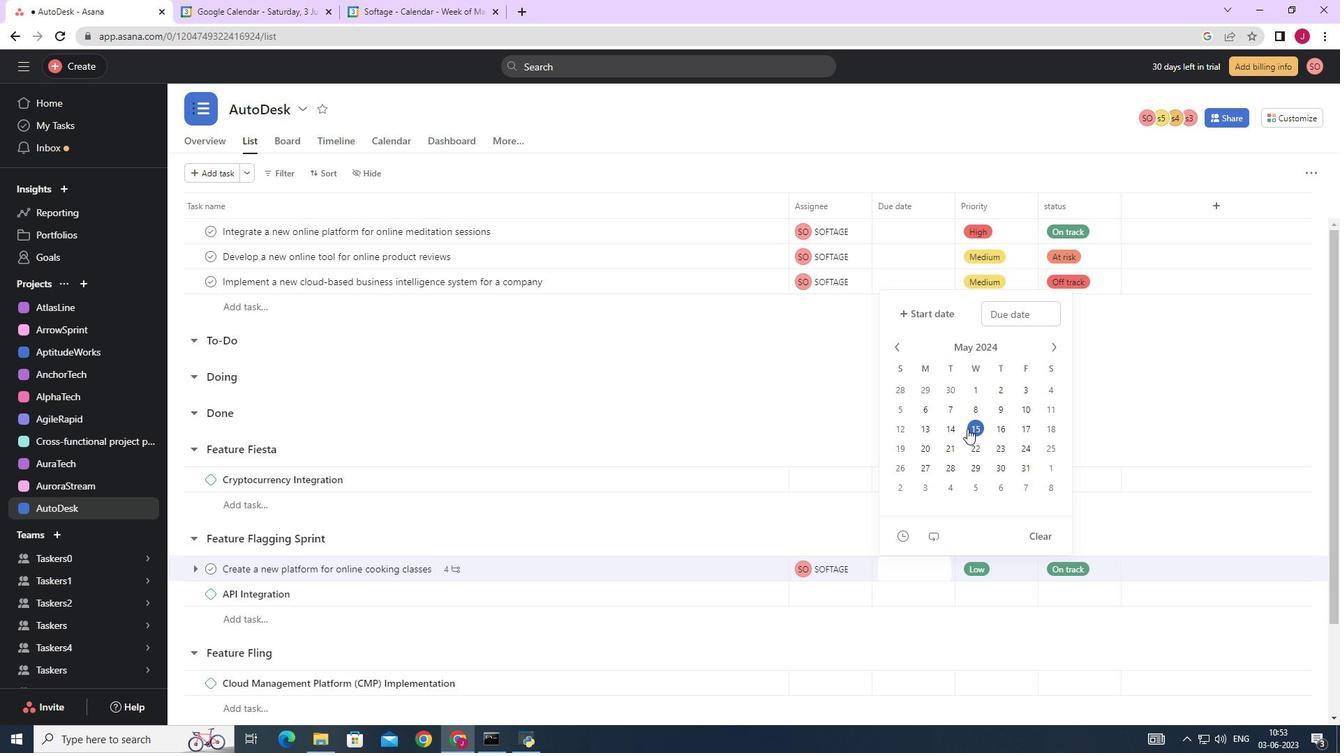 
Action: Mouse pressed left at (980, 430)
Screenshot: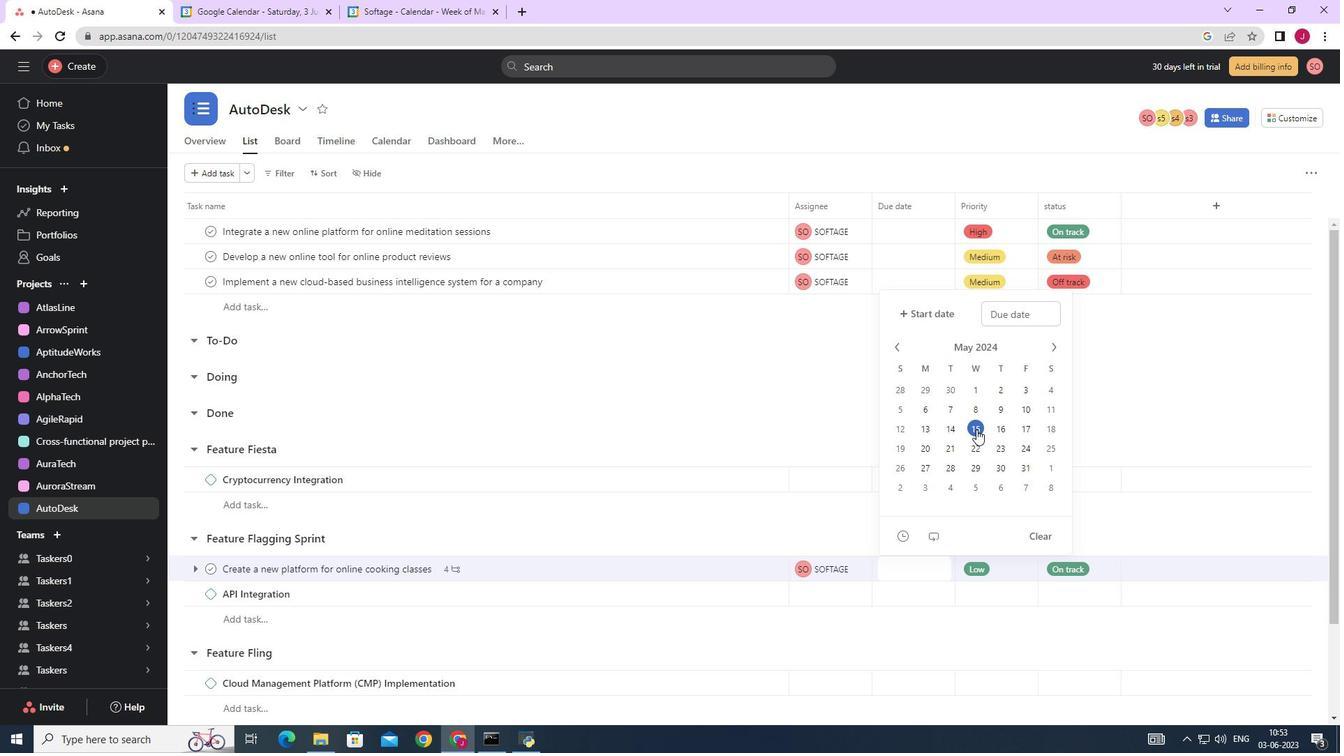 
Action: Mouse moved to (1183, 404)
Screenshot: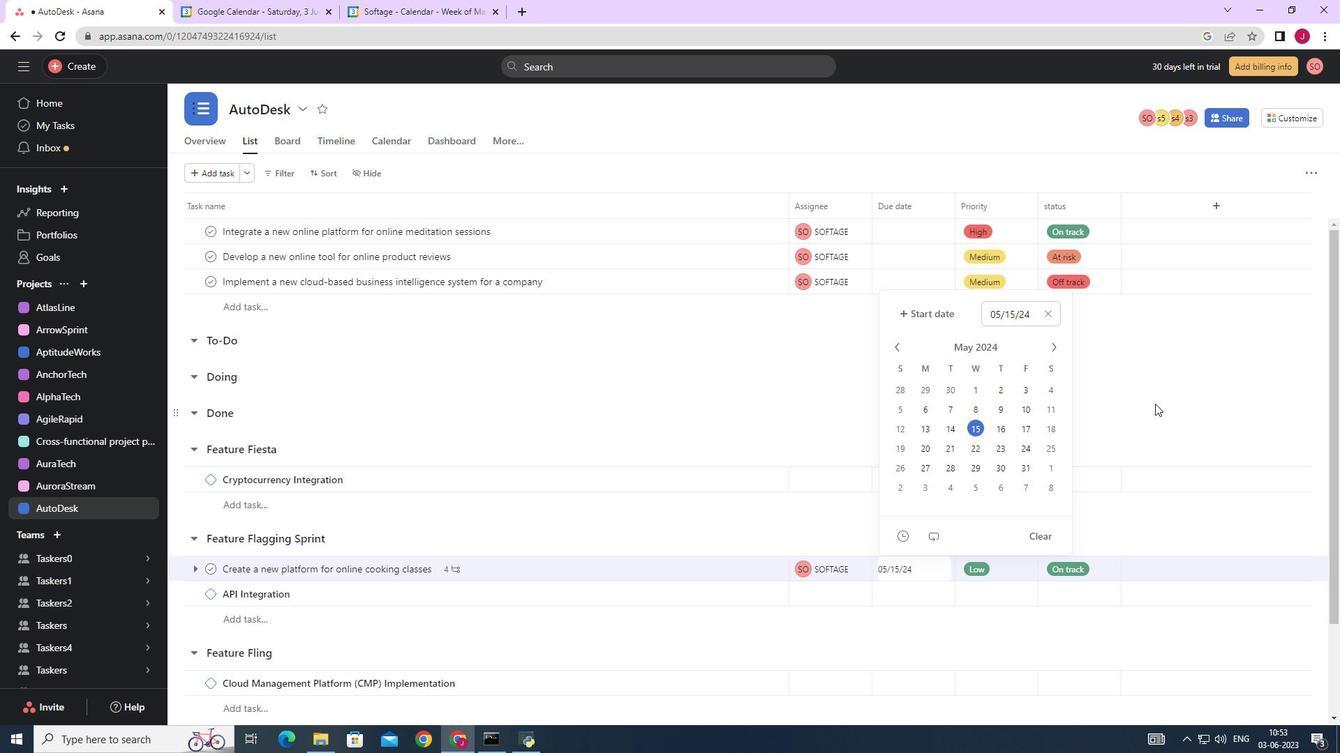 
Action: Mouse pressed left at (1183, 404)
Screenshot: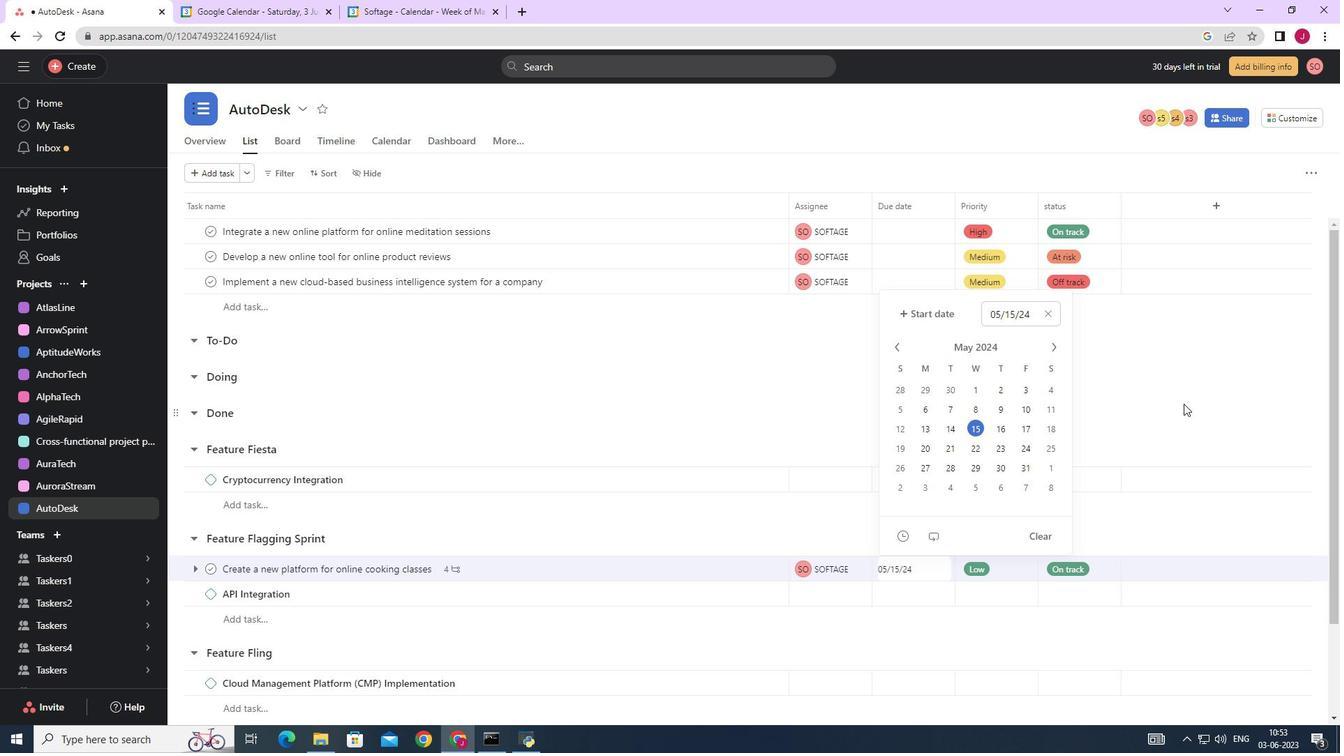 
Action: Mouse moved to (1181, 404)
Screenshot: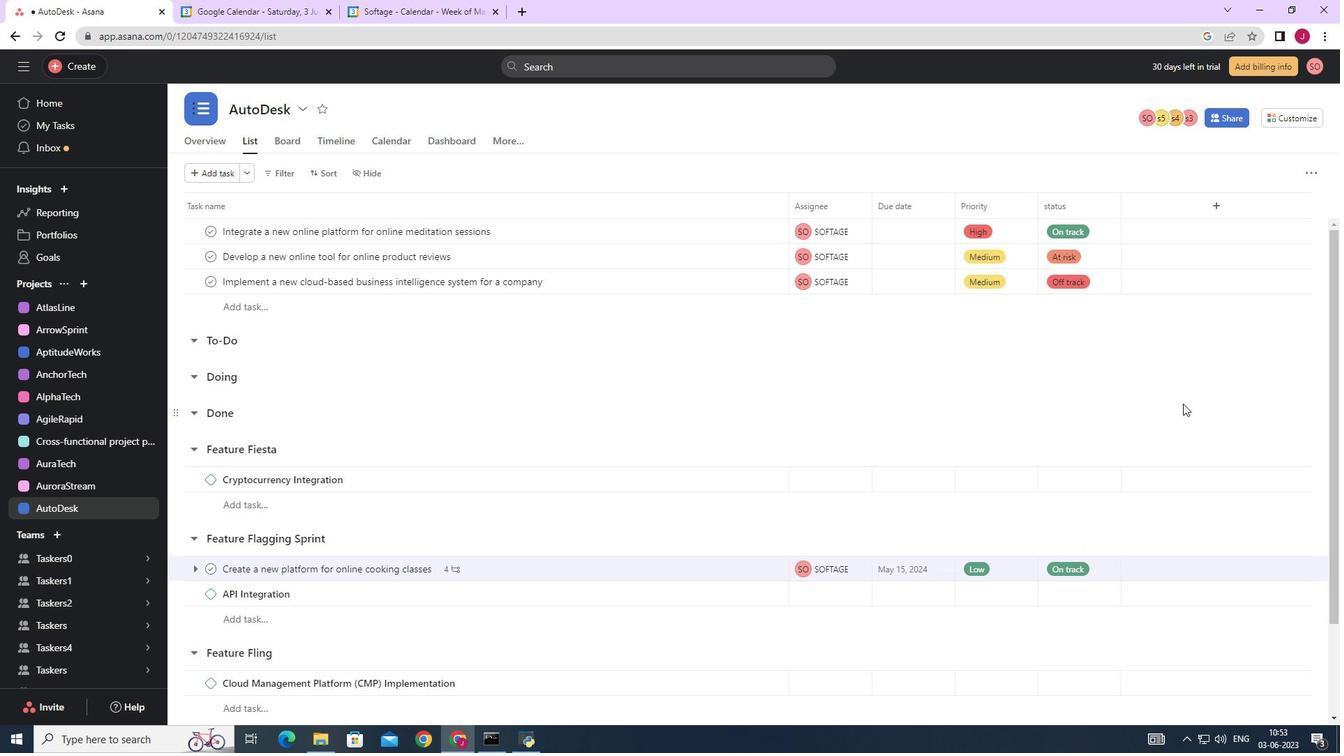 
